 Task: Look for space in Salta from 3rd september, 2023 to 10th September, 2023 for 4 adults in price range Rs.20000 to Rs.30000. Place can be entire place with 2 bedrooms having 2 beds and 2 bathrooms. Property type can be flat. Amenities needed are: wifi, free parkinig on premises, smoking allowed. Required host language is English.
Action: Mouse moved to (408, 460)
Screenshot: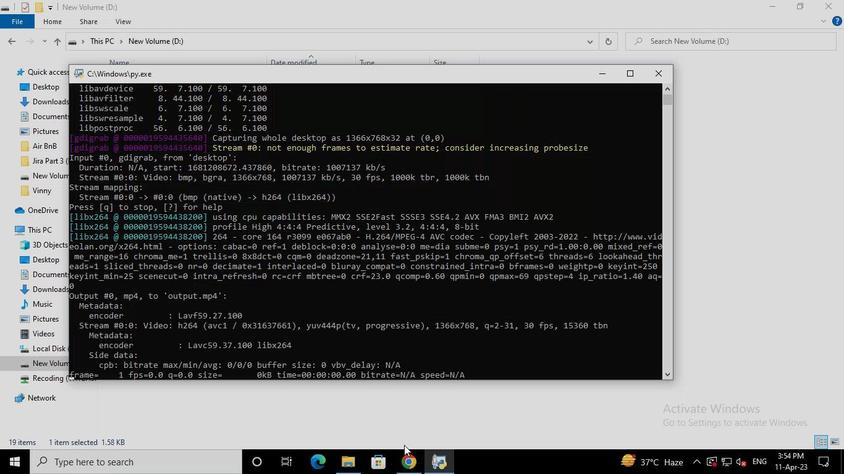 
Action: Mouse pressed left at (408, 460)
Screenshot: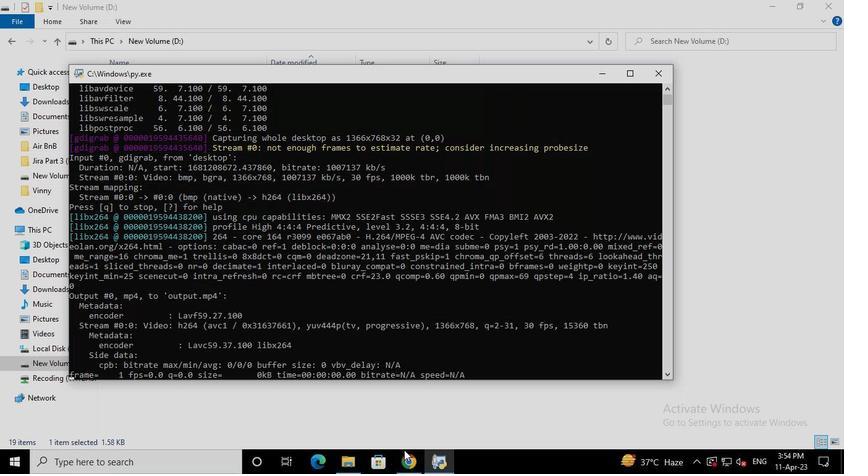 
Action: Mouse moved to (347, 108)
Screenshot: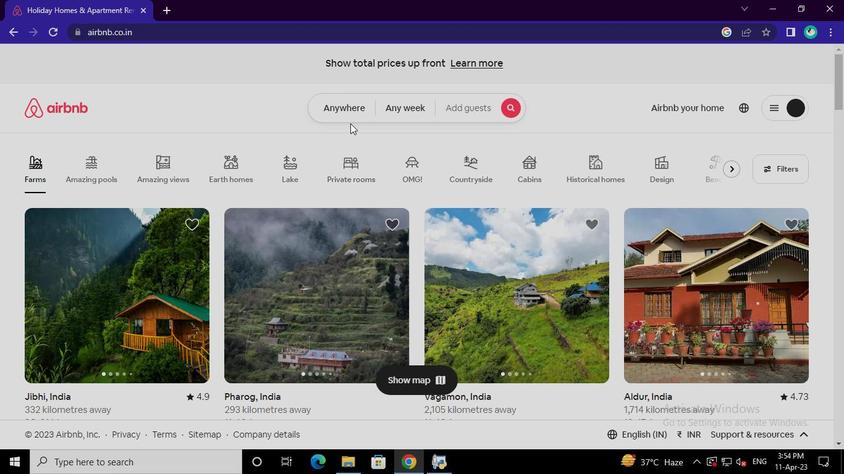 
Action: Mouse pressed left at (347, 108)
Screenshot: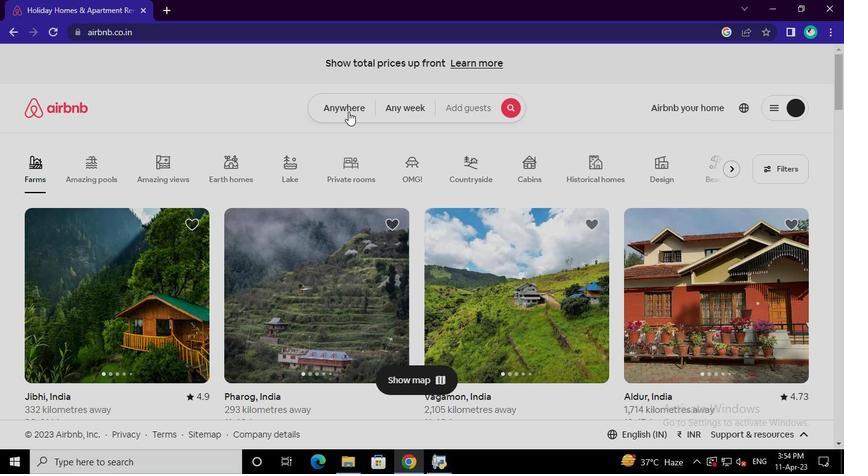 
Action: Mouse moved to (284, 149)
Screenshot: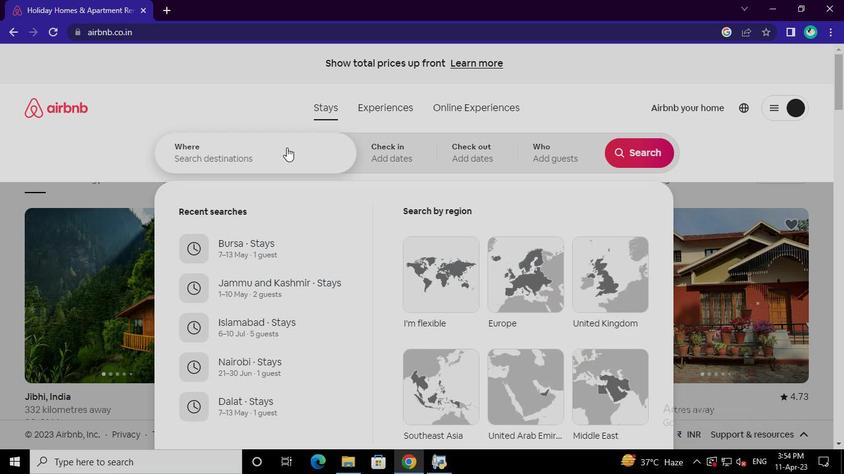 
Action: Mouse pressed left at (284, 149)
Screenshot: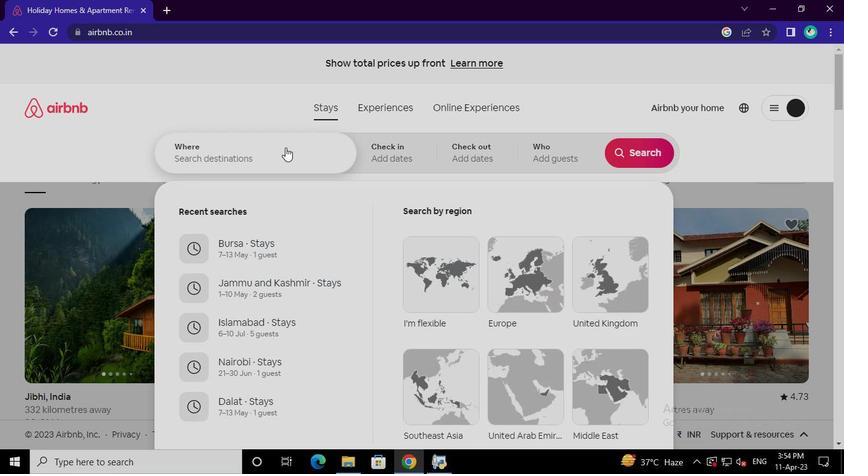 
Action: Keyboard s
Screenshot: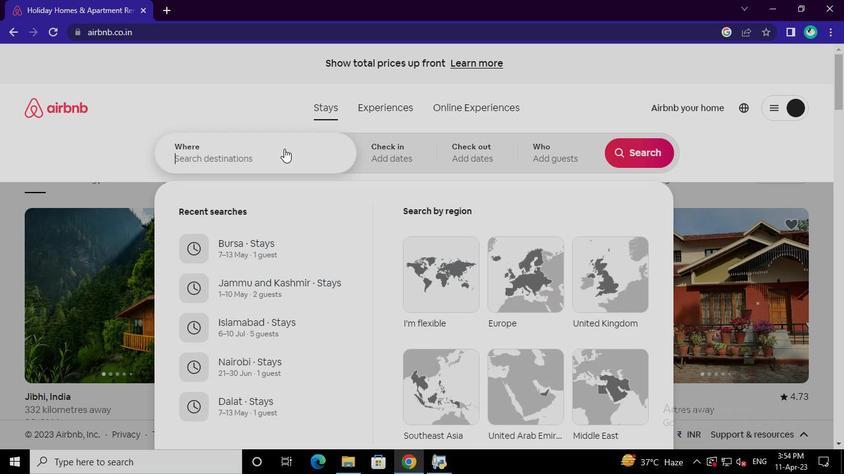 
Action: Keyboard a
Screenshot: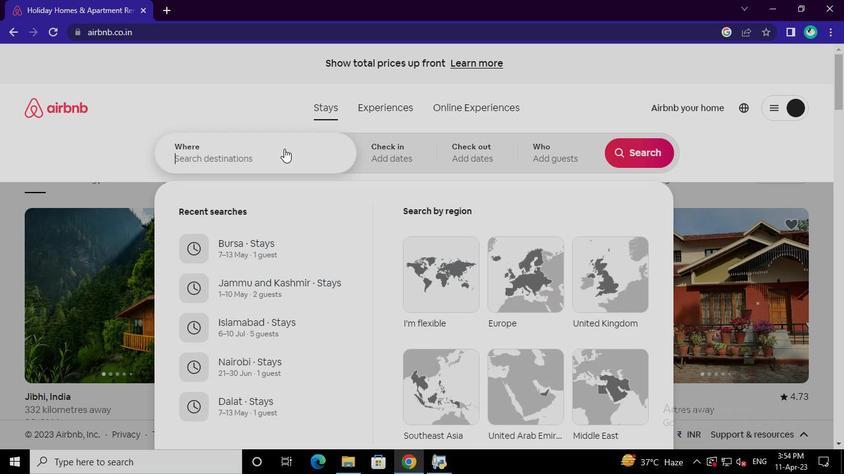 
Action: Keyboard l
Screenshot: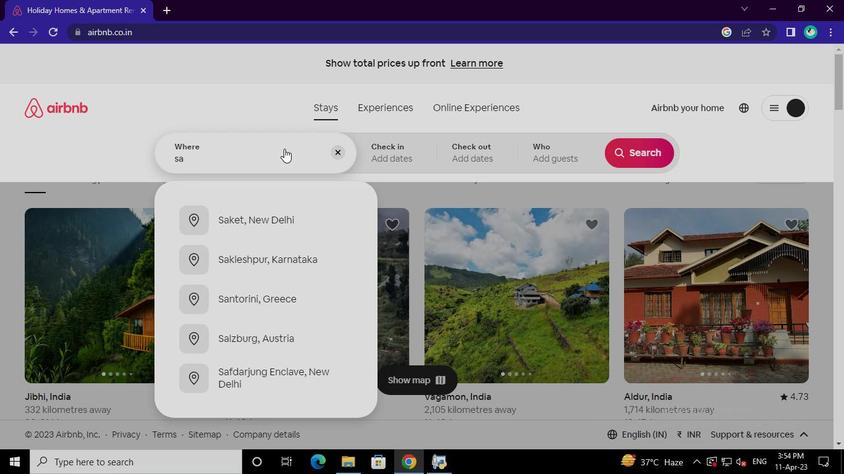 
Action: Keyboard t
Screenshot: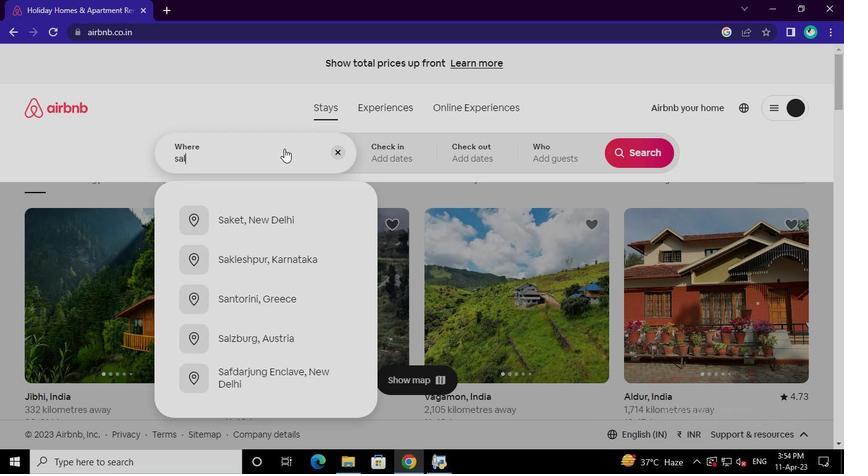 
Action: Keyboard a
Screenshot: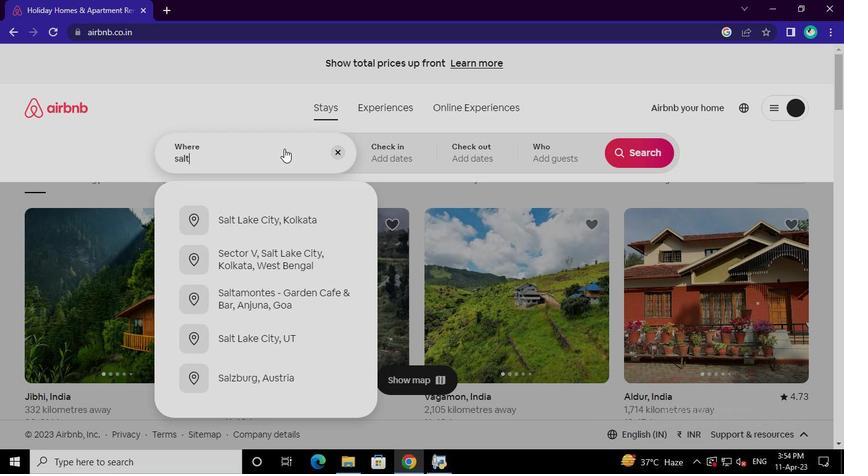 
Action: Mouse moved to (260, 254)
Screenshot: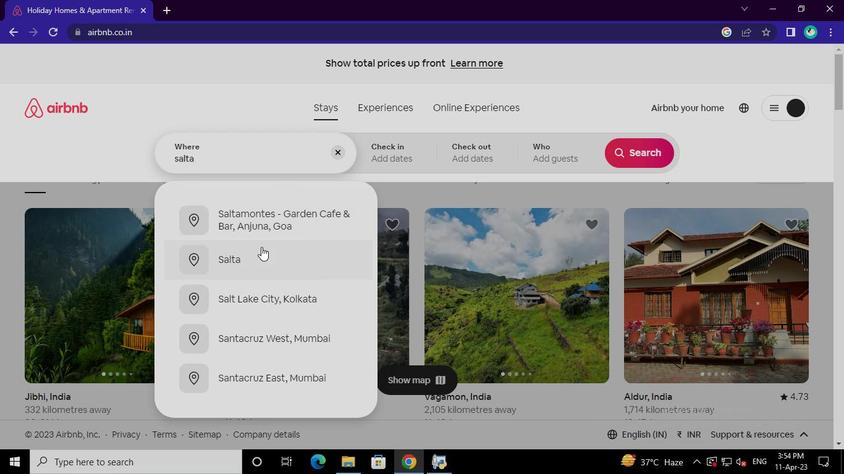 
Action: Mouse pressed left at (260, 254)
Screenshot: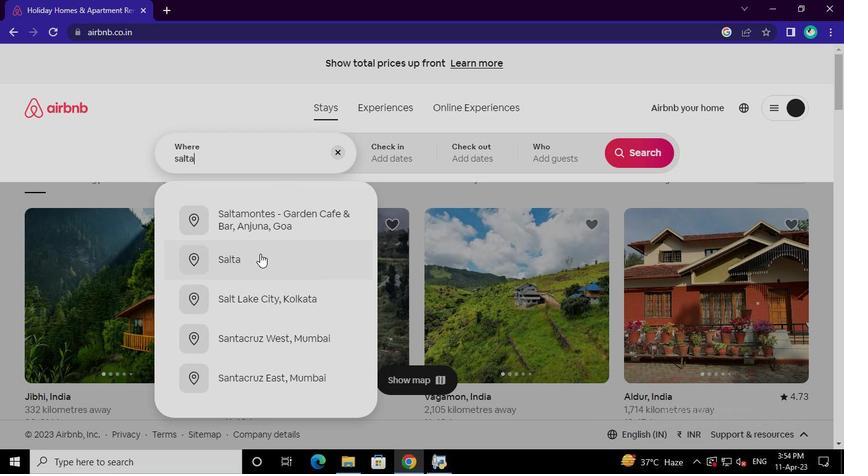 
Action: Mouse moved to (633, 248)
Screenshot: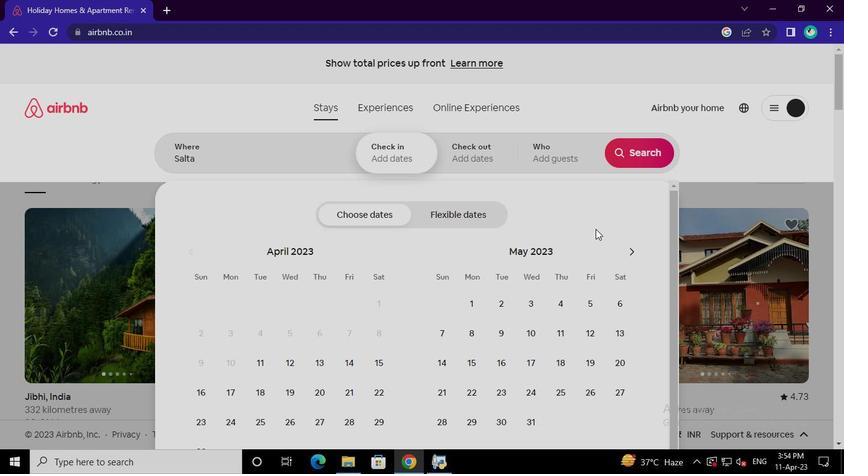 
Action: Mouse pressed left at (633, 248)
Screenshot: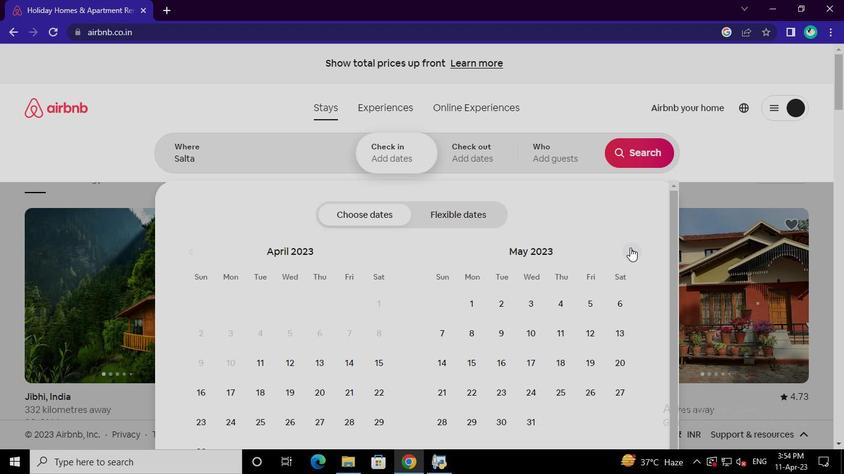 
Action: Mouse pressed left at (633, 248)
Screenshot: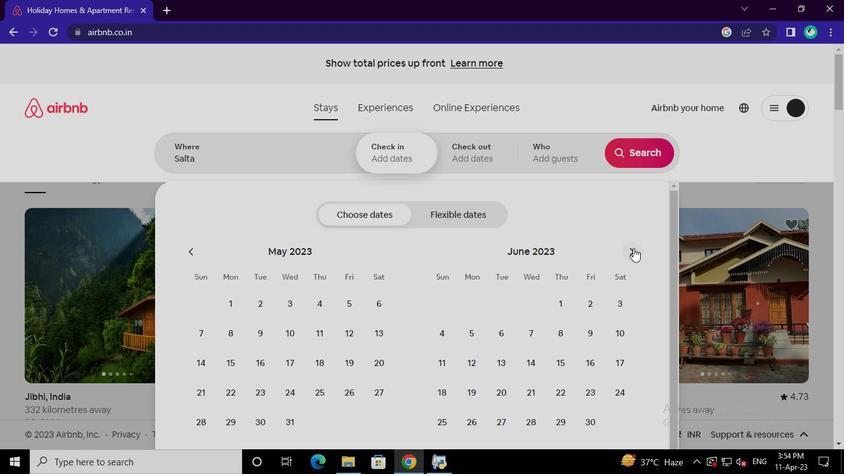 
Action: Mouse pressed left at (633, 248)
Screenshot: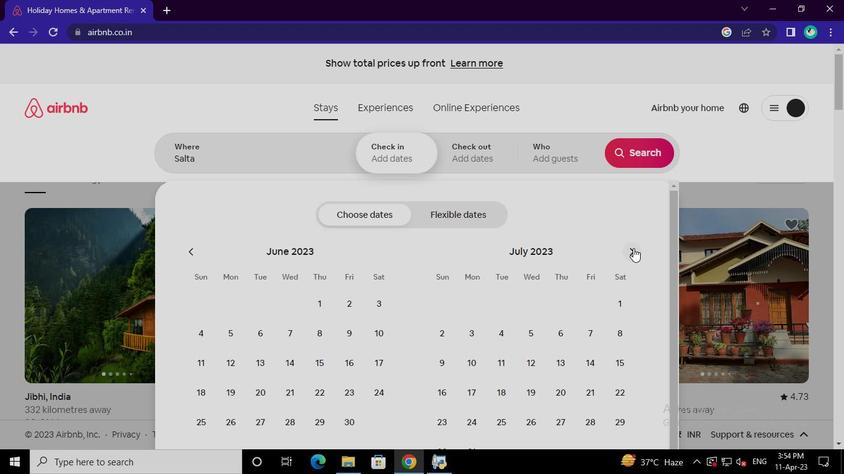 
Action: Mouse pressed left at (633, 248)
Screenshot: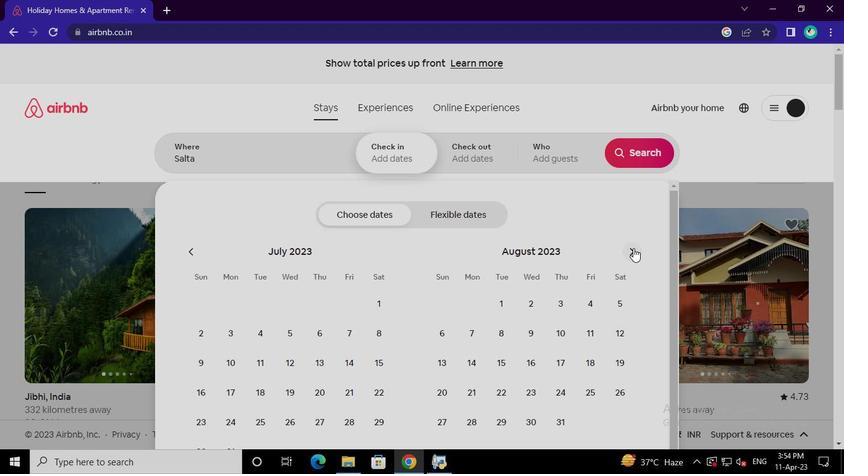 
Action: Mouse moved to (443, 331)
Screenshot: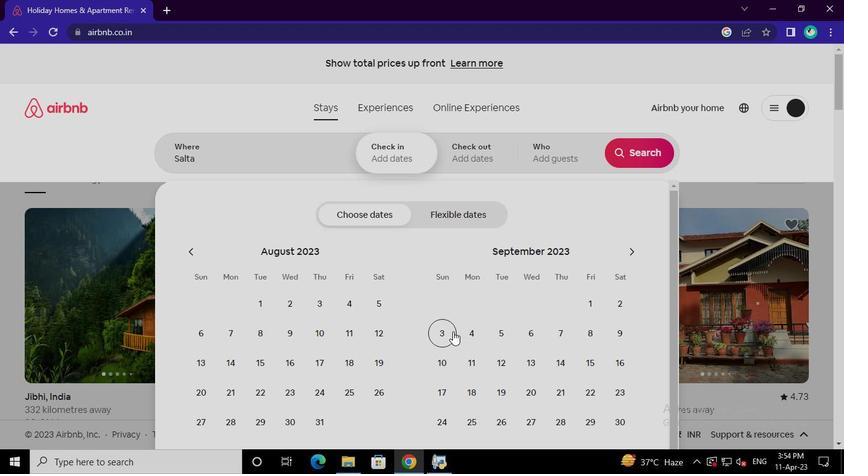 
Action: Mouse pressed left at (443, 331)
Screenshot: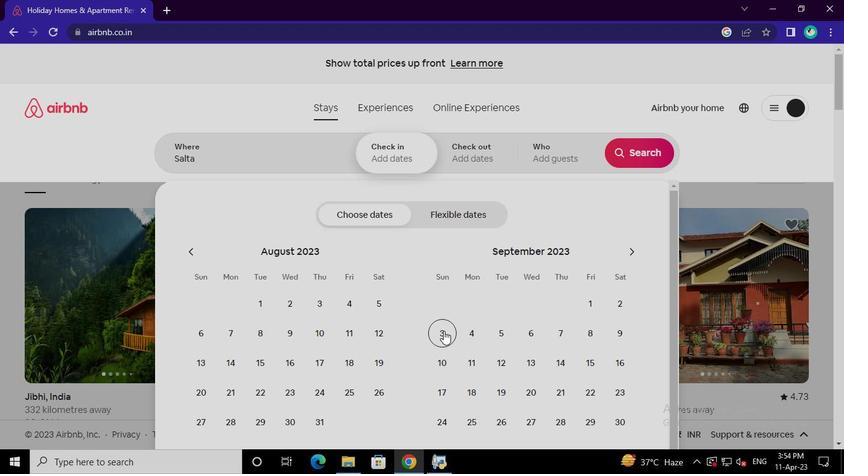 
Action: Mouse moved to (450, 362)
Screenshot: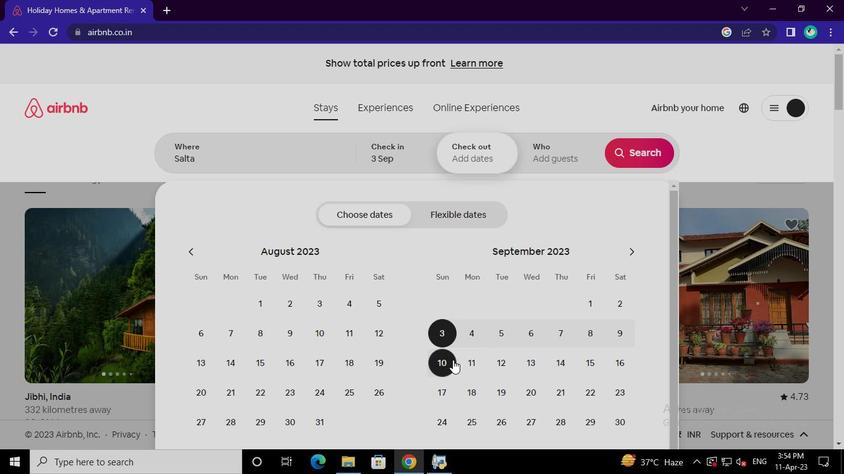 
Action: Mouse pressed left at (450, 362)
Screenshot: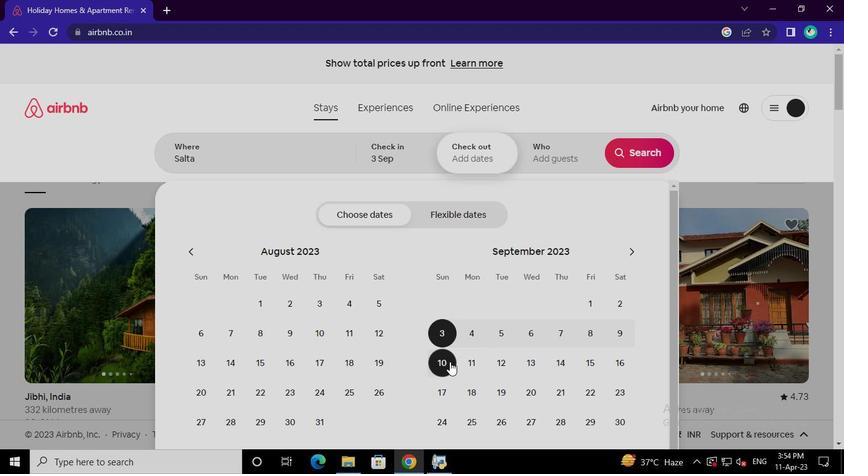 
Action: Mouse moved to (558, 162)
Screenshot: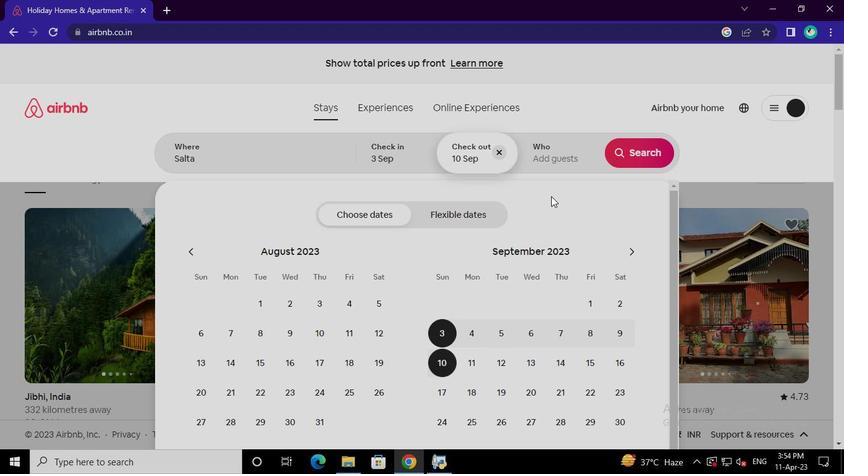 
Action: Mouse pressed left at (558, 162)
Screenshot: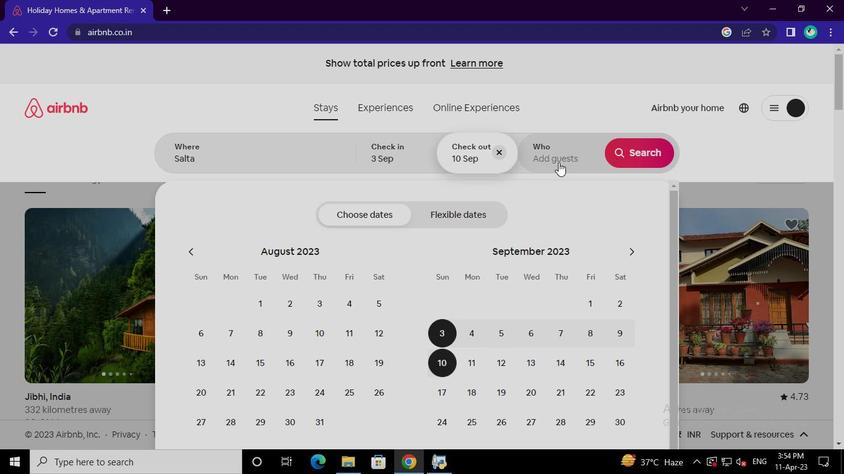 
Action: Mouse moved to (642, 214)
Screenshot: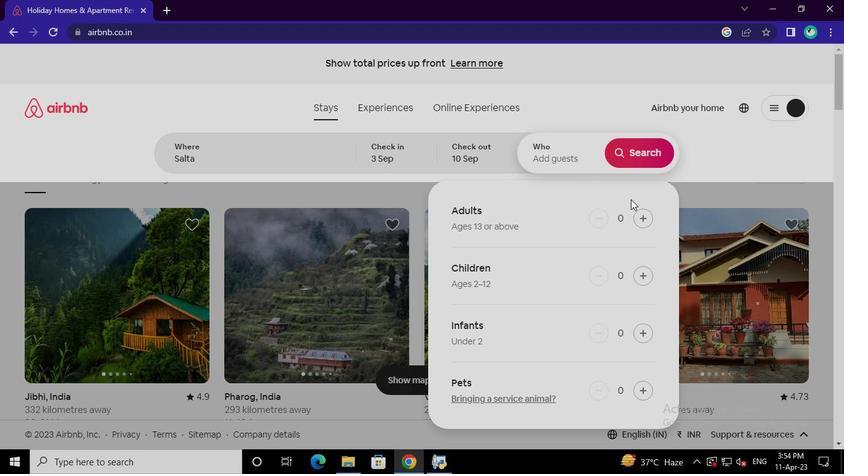 
Action: Mouse pressed left at (642, 214)
Screenshot: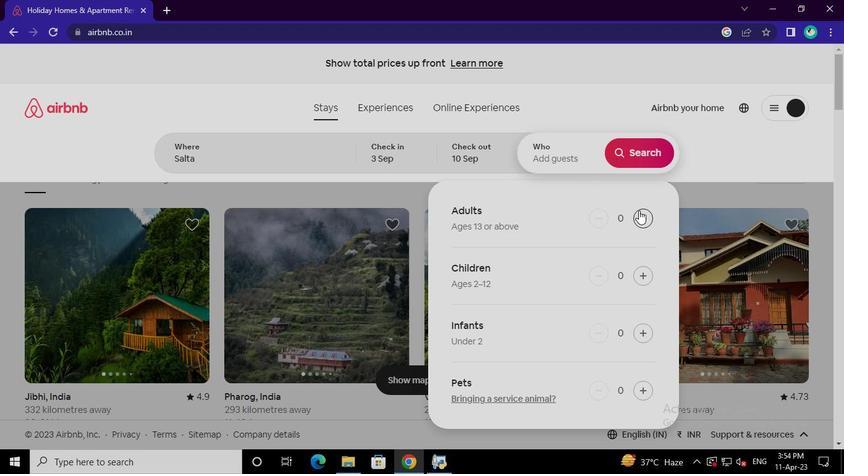 
Action: Mouse pressed left at (642, 214)
Screenshot: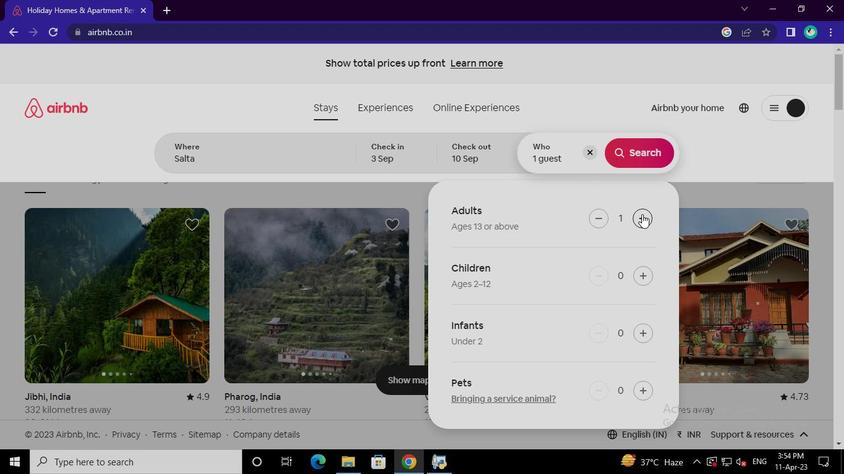 
Action: Mouse pressed left at (642, 214)
Screenshot: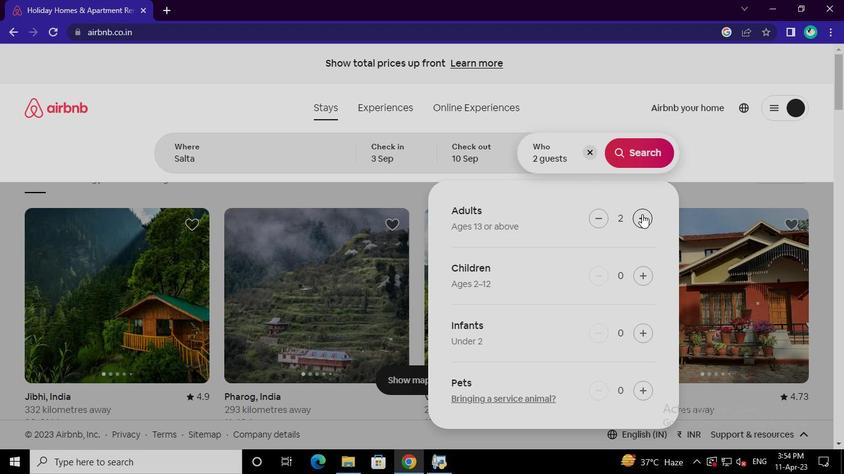 
Action: Mouse pressed left at (642, 214)
Screenshot: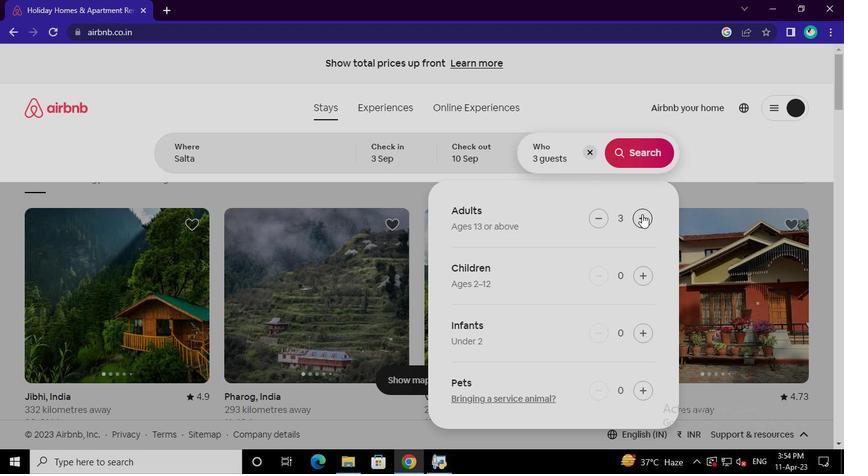 
Action: Mouse moved to (651, 150)
Screenshot: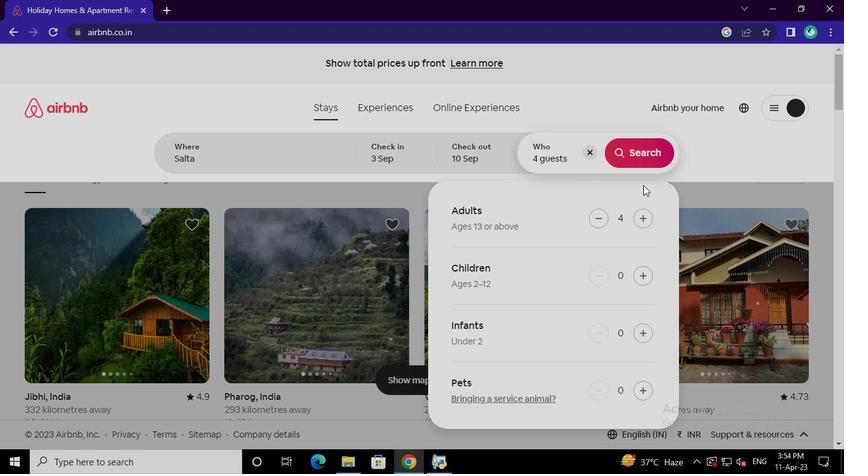 
Action: Mouse pressed left at (651, 150)
Screenshot: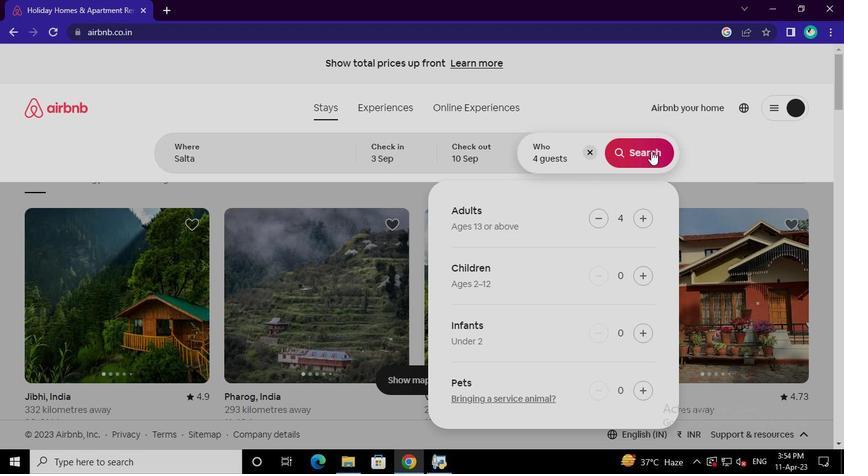 
Action: Mouse moved to (787, 121)
Screenshot: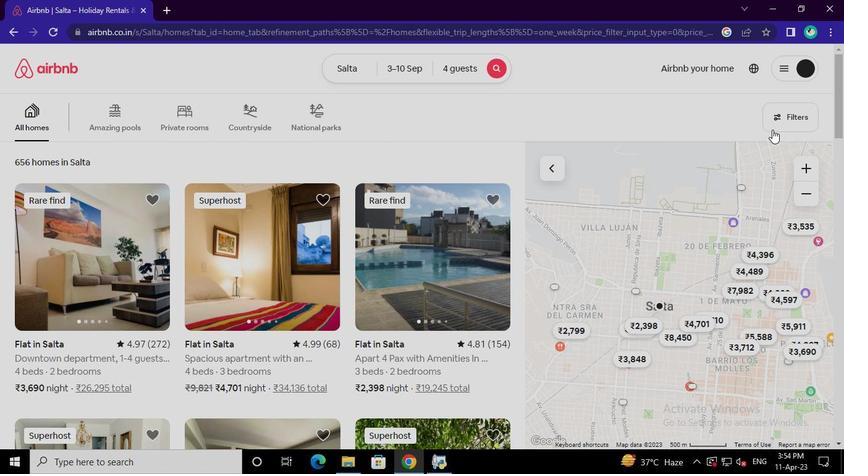 
Action: Mouse pressed left at (787, 121)
Screenshot: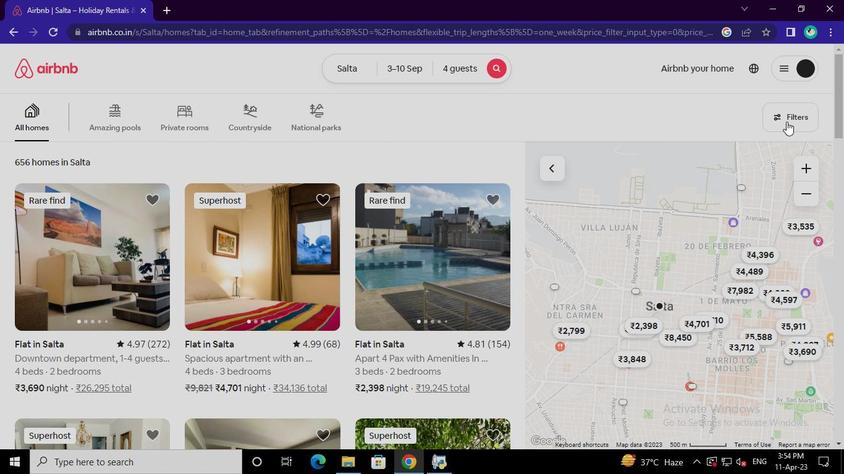 
Action: Mouse moved to (336, 276)
Screenshot: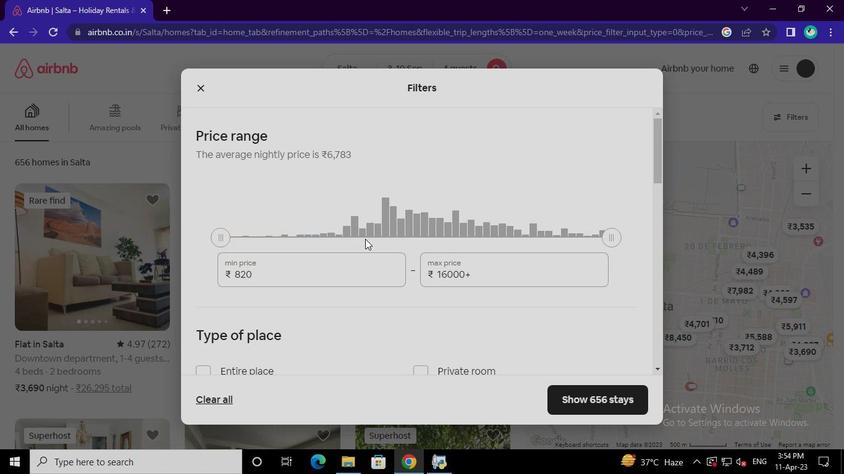 
Action: Mouse pressed left at (336, 276)
Screenshot: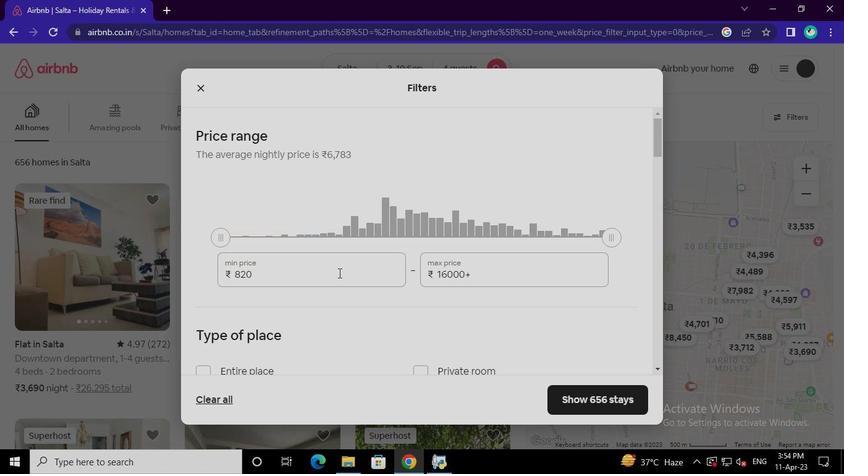 
Action: Keyboard Key.backspace
Screenshot: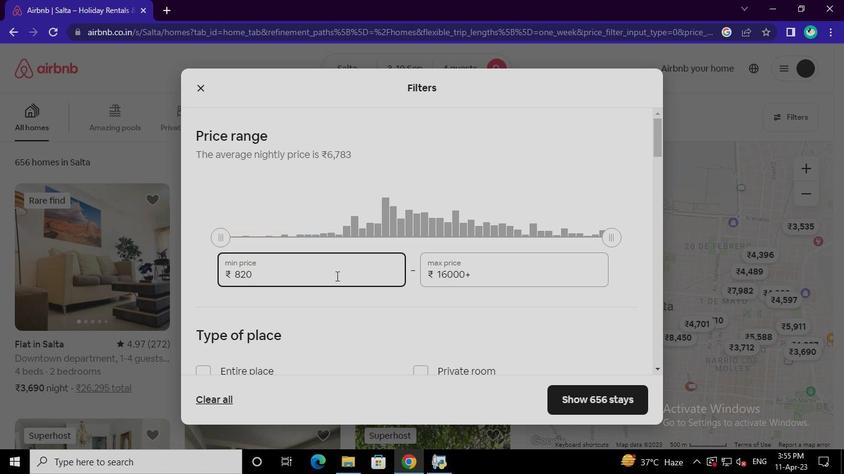 
Action: Keyboard Key.backspace
Screenshot: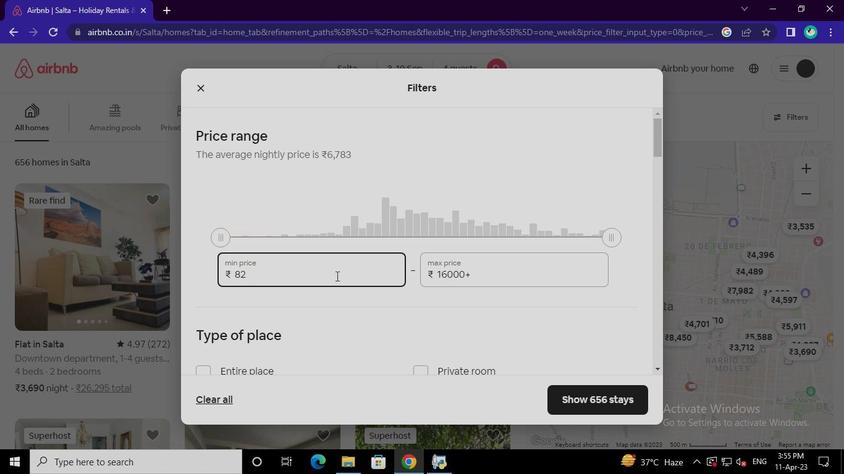 
Action: Keyboard Key.backspace
Screenshot: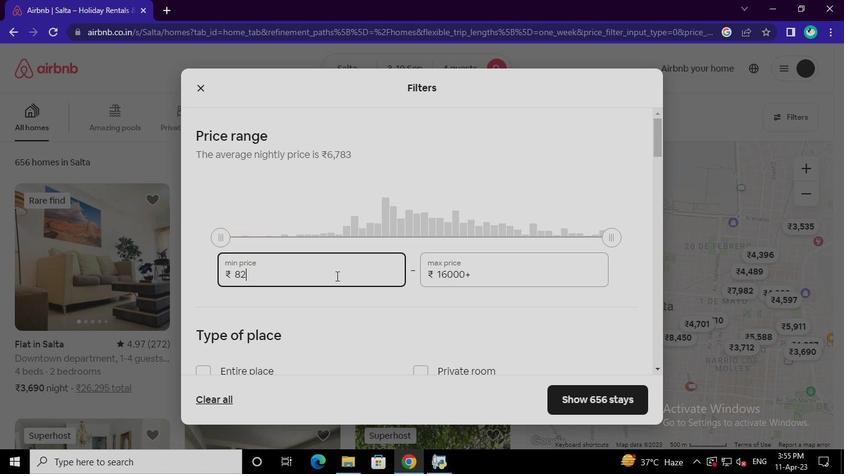 
Action: Keyboard Key.backspace
Screenshot: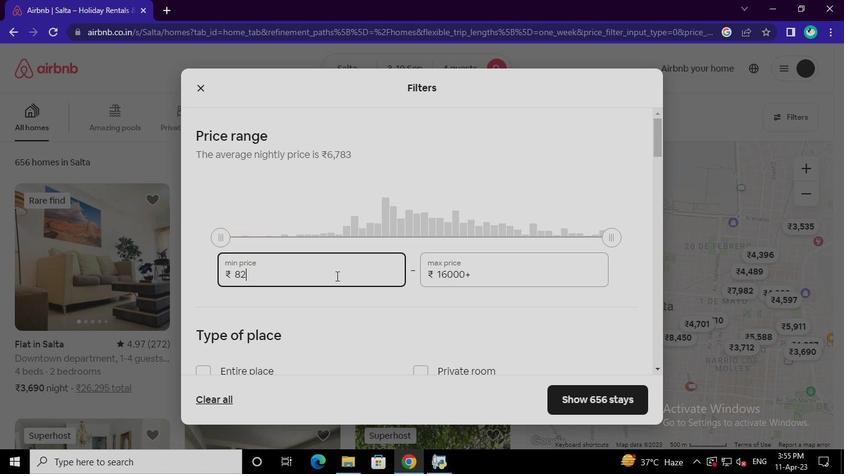 
Action: Keyboard Key.backspace
Screenshot: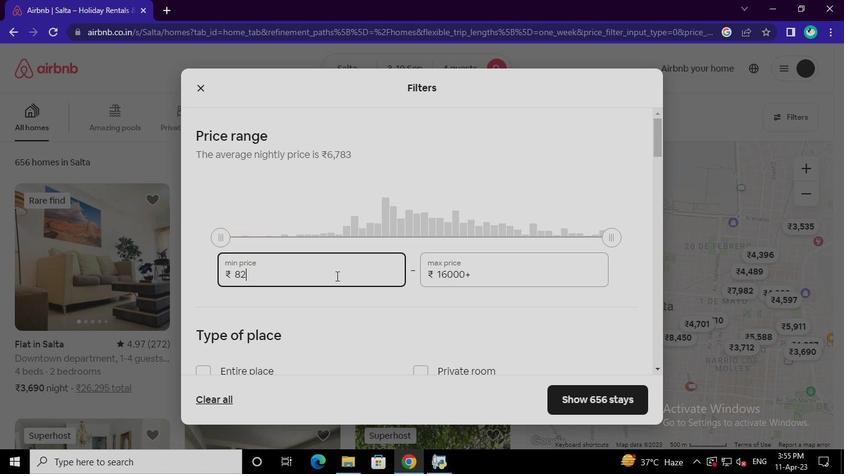 
Action: Keyboard Key.backspace
Screenshot: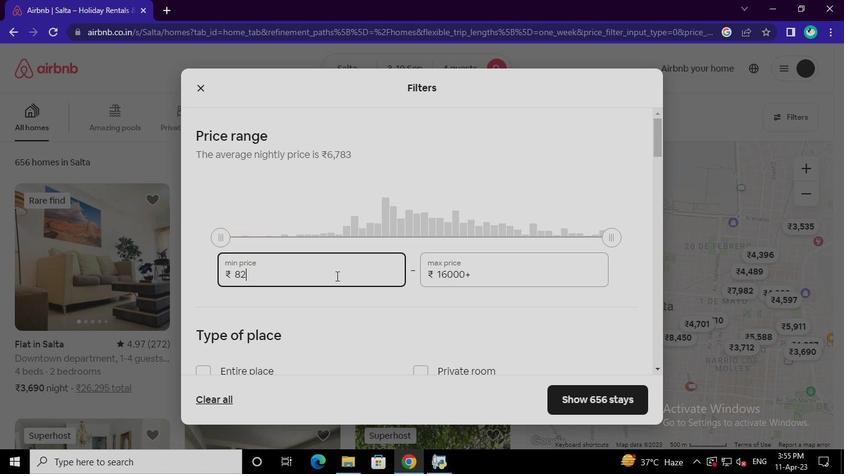 
Action: Keyboard Key.backspace
Screenshot: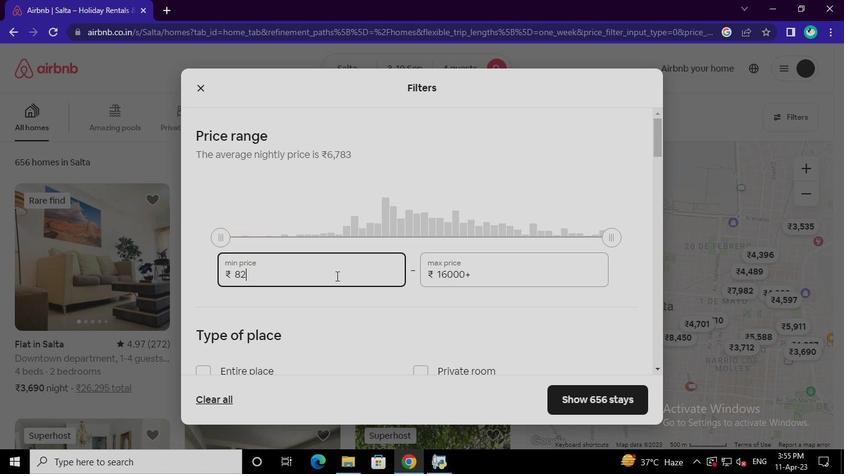 
Action: Keyboard Key.backspace
Screenshot: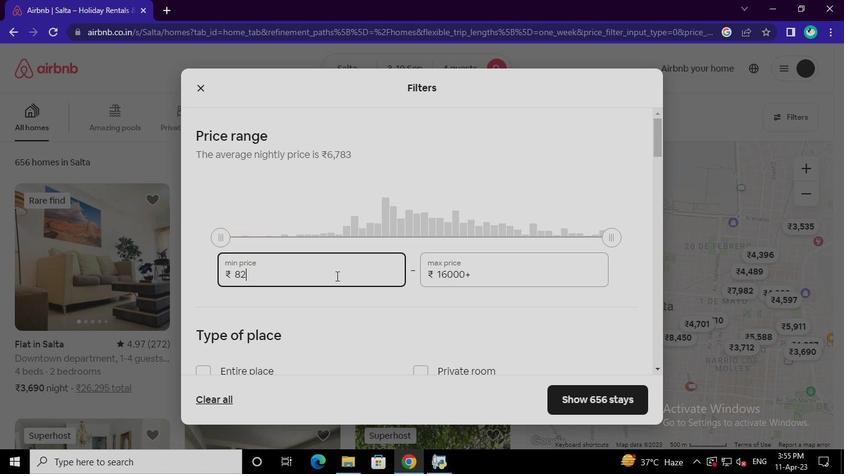 
Action: Keyboard <98>
Screenshot: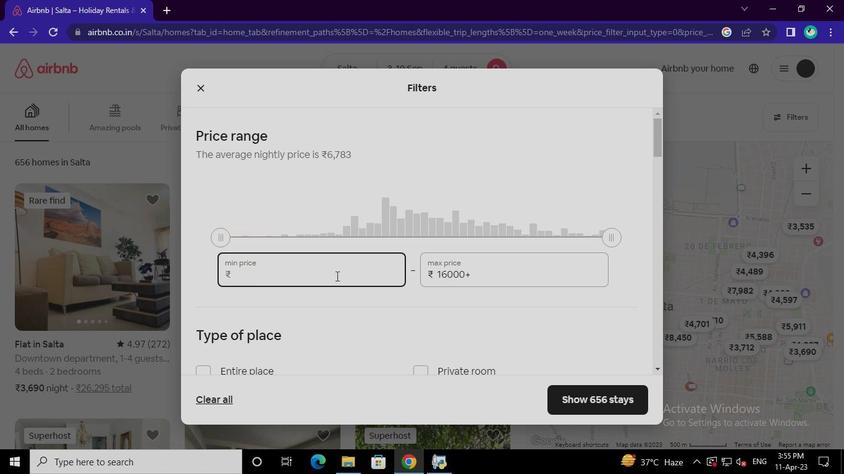 
Action: Keyboard <96>
Screenshot: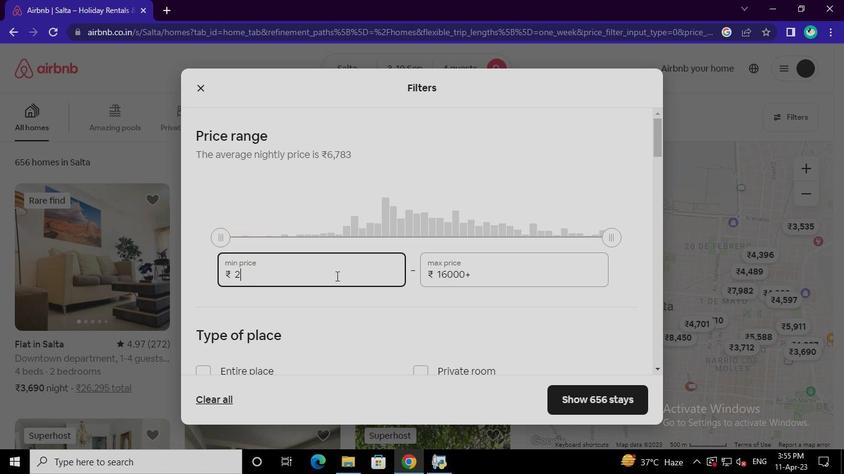 
Action: Keyboard <96>
Screenshot: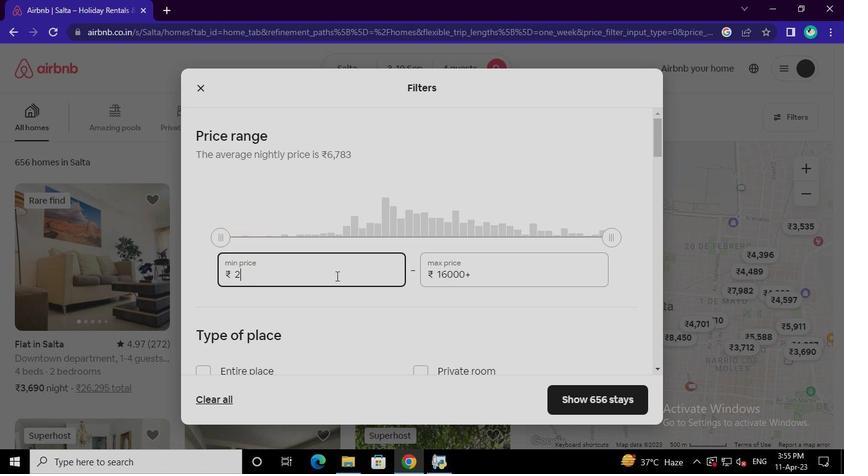 
Action: Keyboard <96>
Screenshot: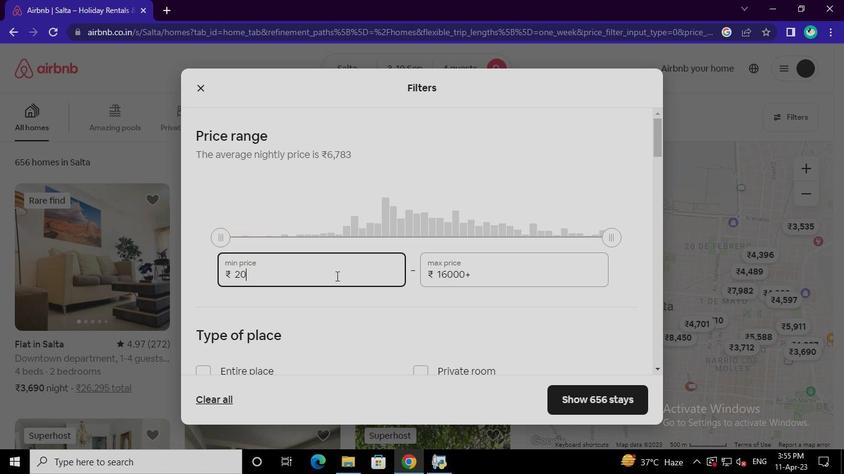 
Action: Keyboard <96>
Screenshot: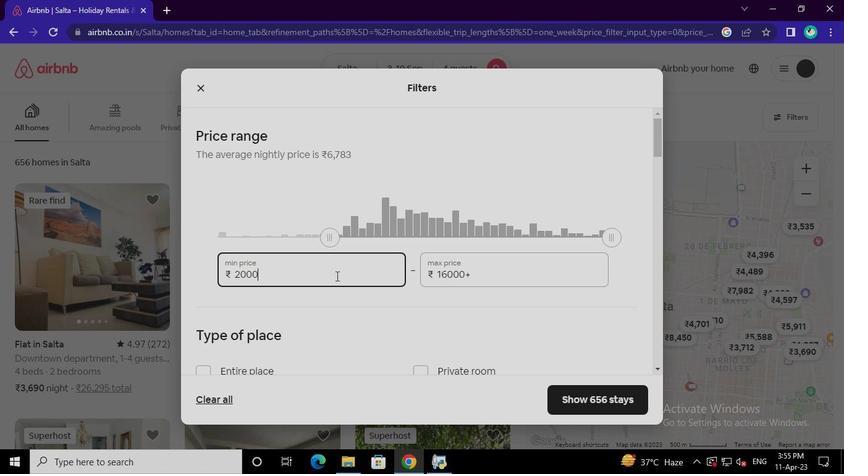 
Action: Mouse moved to (469, 275)
Screenshot: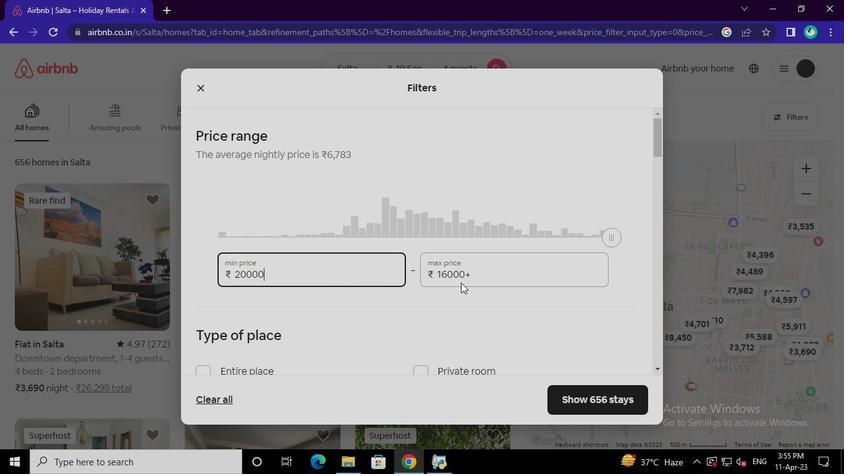 
Action: Mouse pressed left at (469, 275)
Screenshot: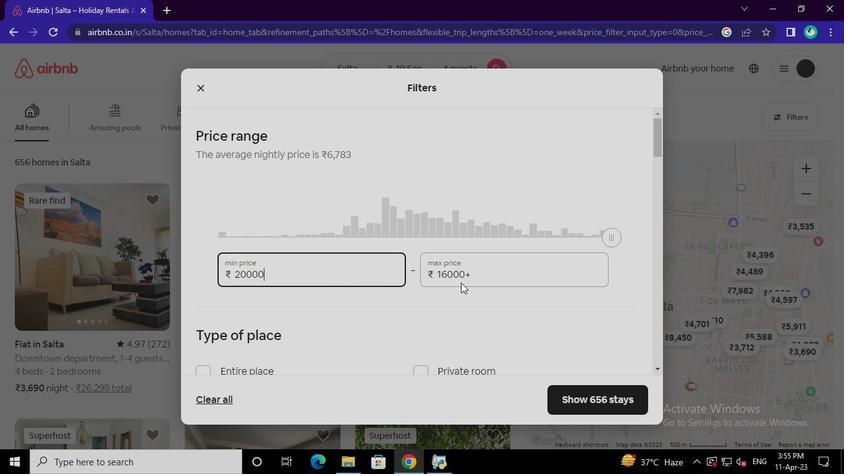 
Action: Keyboard Key.backspace
Screenshot: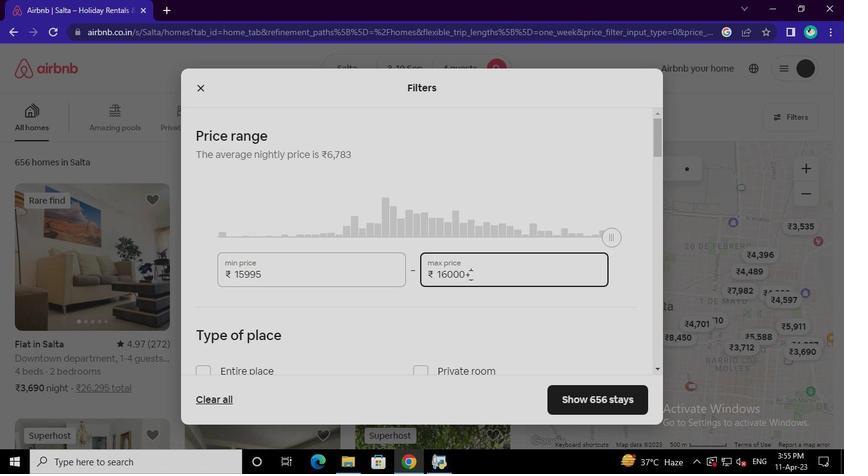 
Action: Keyboard Key.backspace
Screenshot: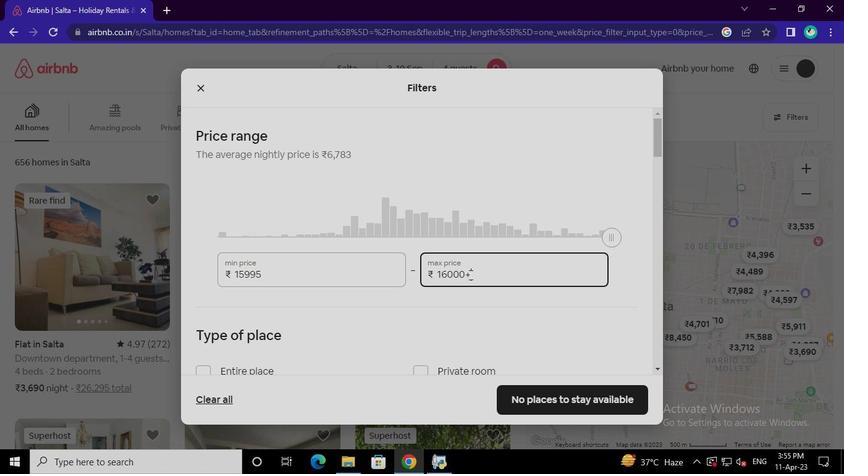 
Action: Keyboard Key.backspace
Screenshot: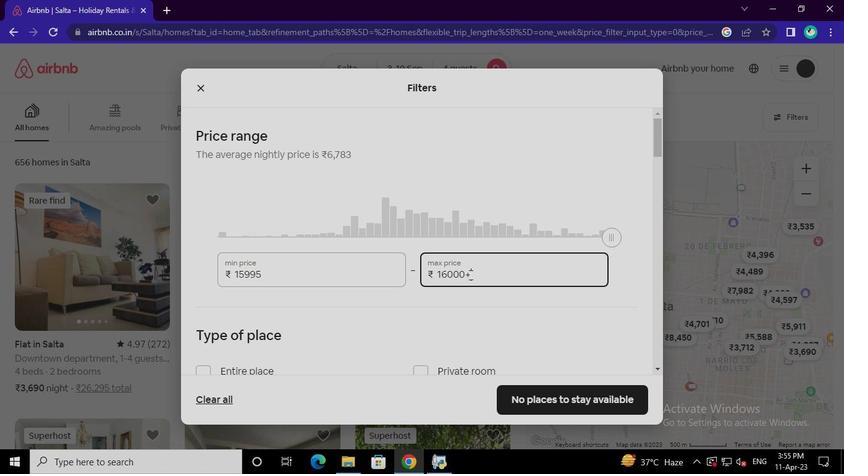 
Action: Keyboard Key.backspace
Screenshot: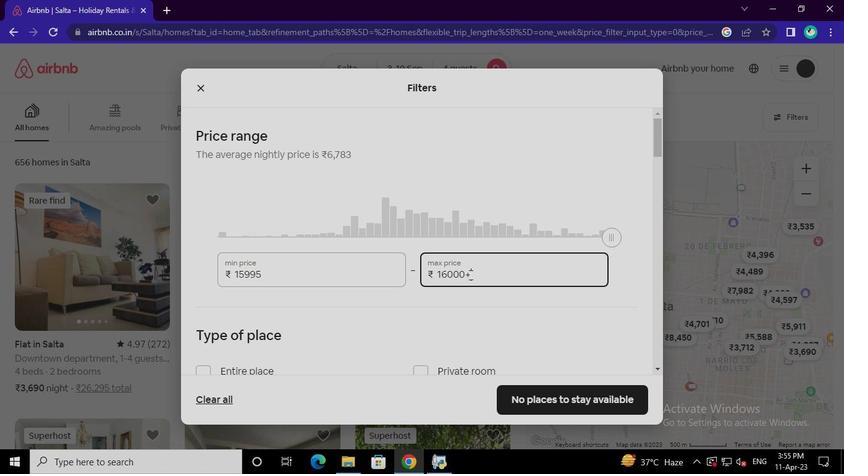 
Action: Keyboard Key.backspace
Screenshot: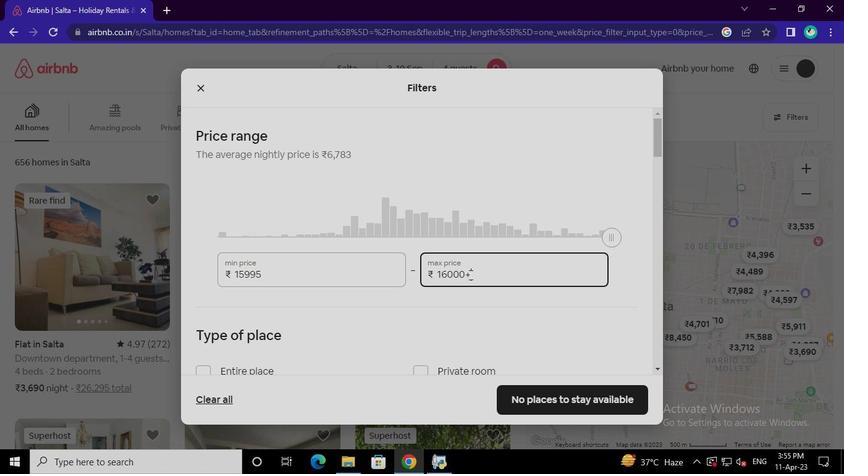 
Action: Keyboard Key.backspace
Screenshot: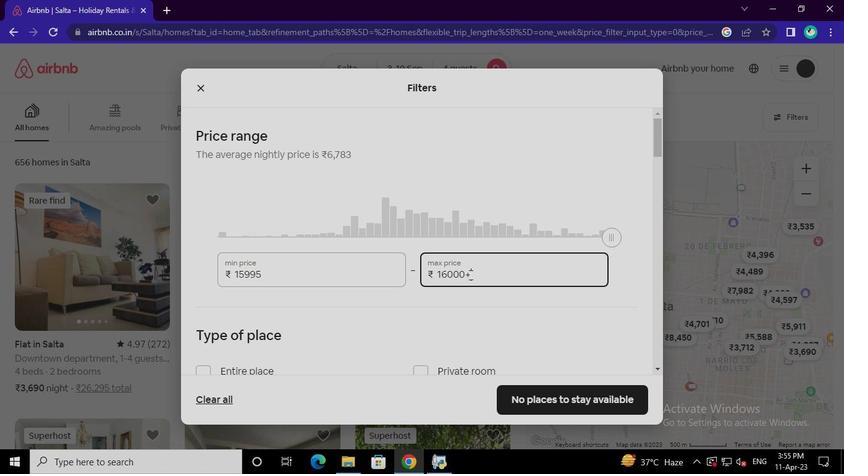 
Action: Keyboard Key.backspace
Screenshot: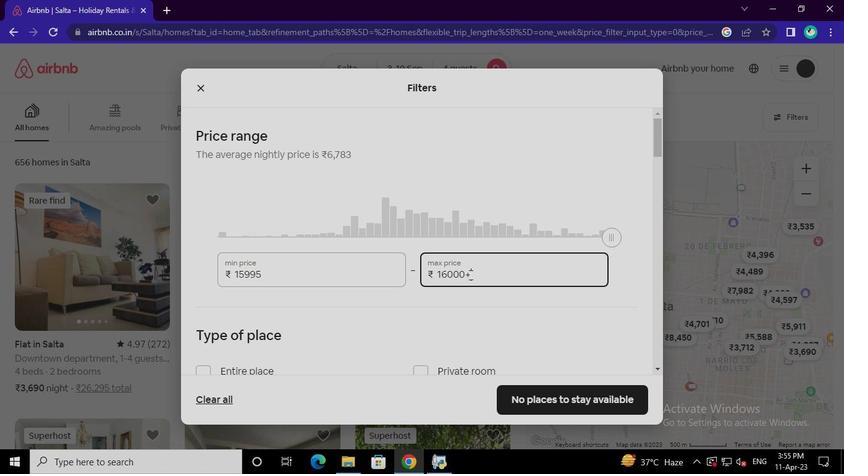 
Action: Keyboard Key.backspace
Screenshot: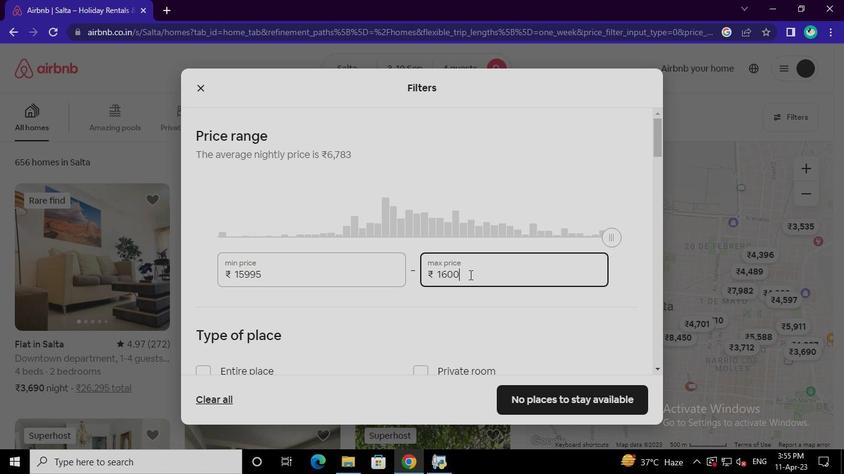 
Action: Keyboard Key.backspace
Screenshot: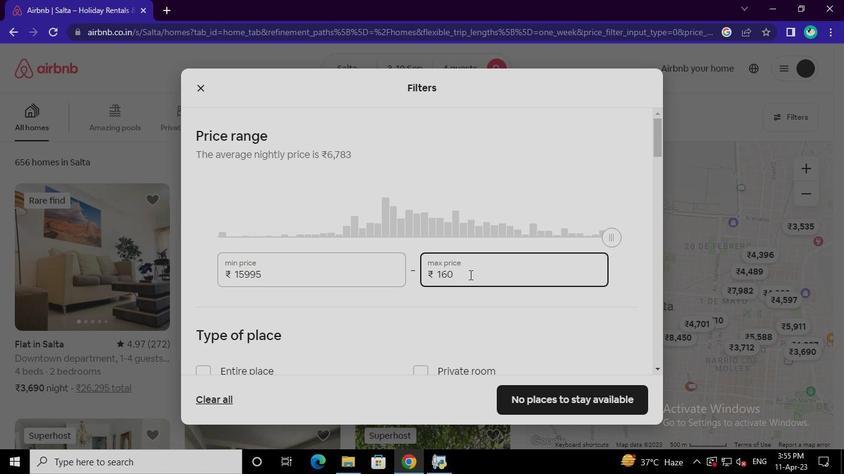 
Action: Keyboard Key.backspace
Screenshot: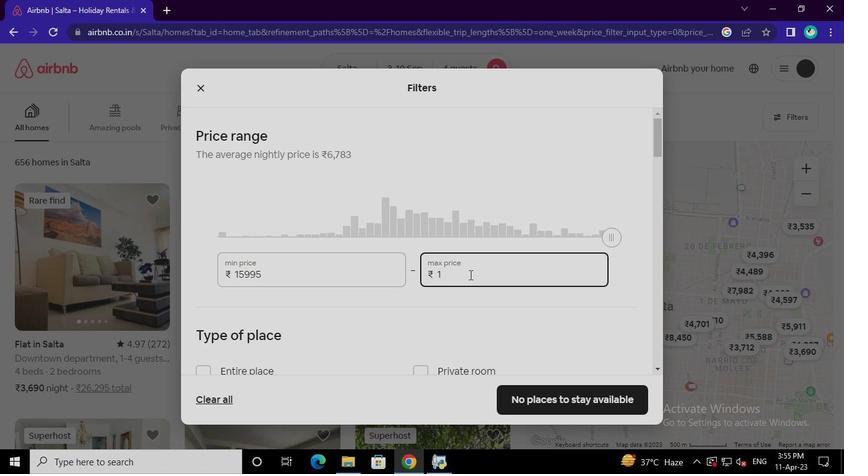 
Action: Keyboard Key.backspace
Screenshot: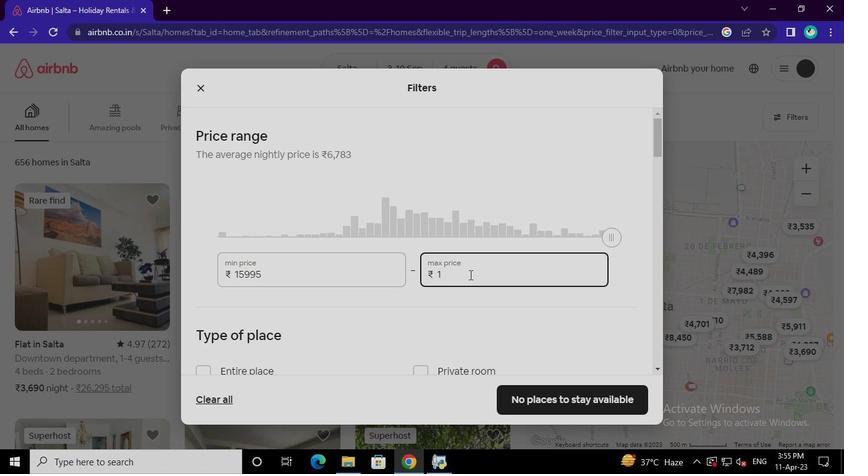 
Action: Keyboard <99>
Screenshot: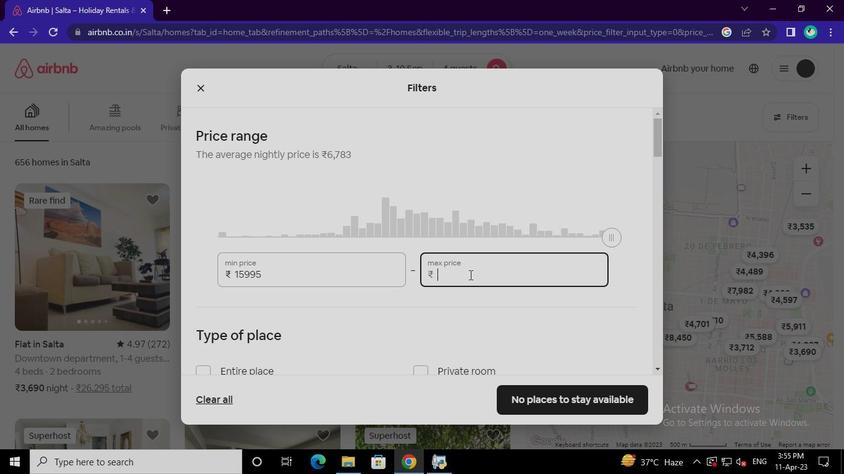 
Action: Keyboard <96>
Screenshot: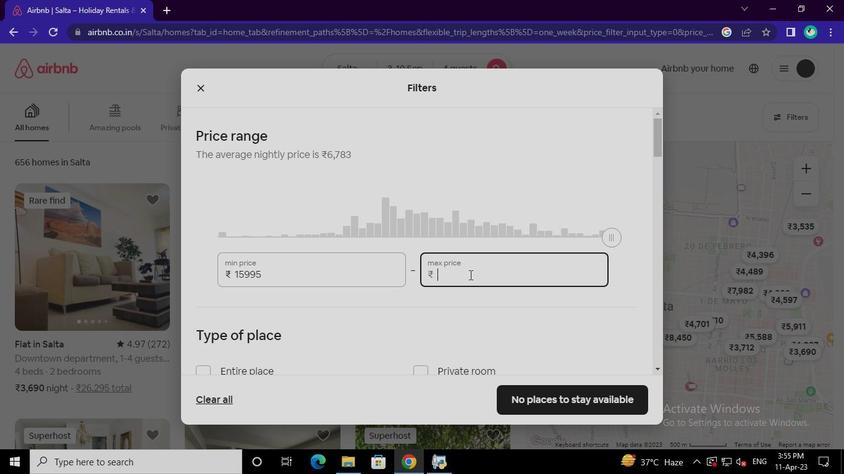 
Action: Keyboard <96>
Screenshot: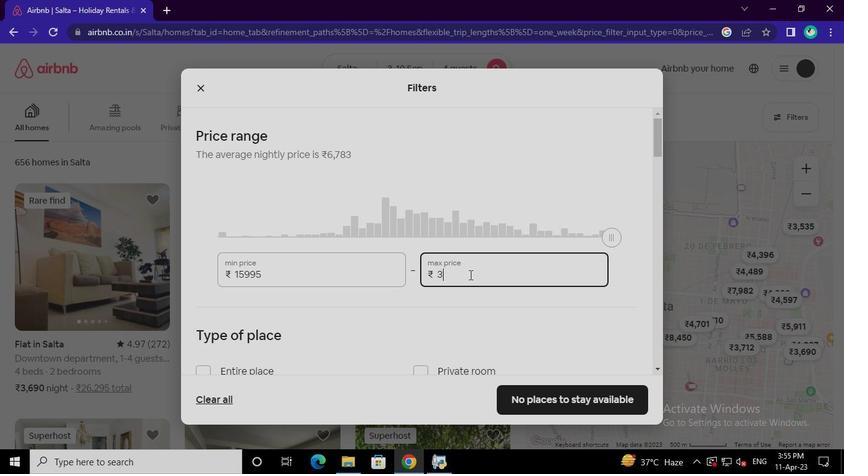
Action: Keyboard <96>
Screenshot: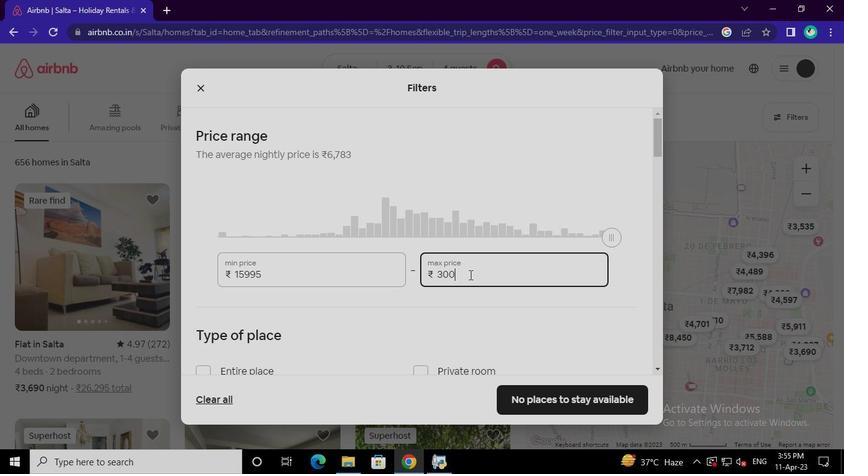 
Action: Keyboard <96>
Screenshot: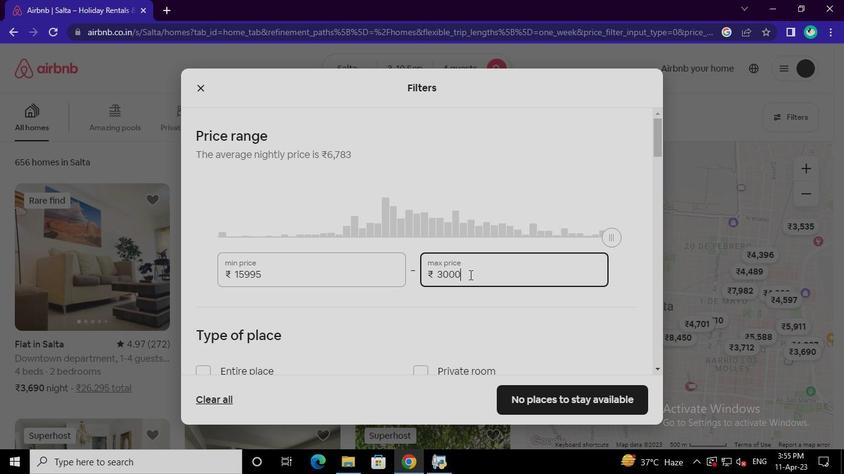 
Action: Mouse moved to (230, 248)
Screenshot: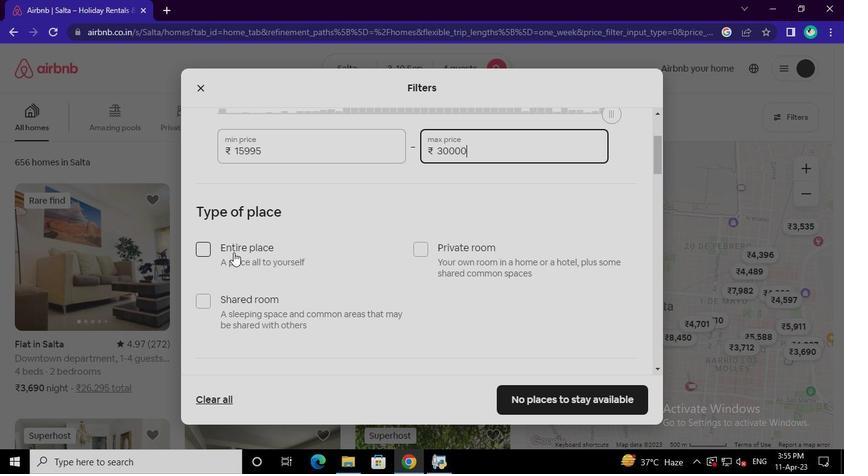 
Action: Mouse pressed left at (230, 248)
Screenshot: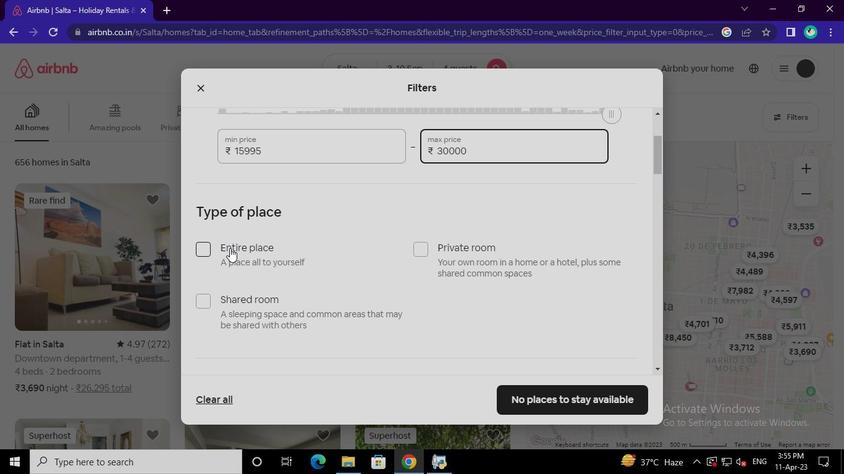 
Action: Mouse moved to (311, 325)
Screenshot: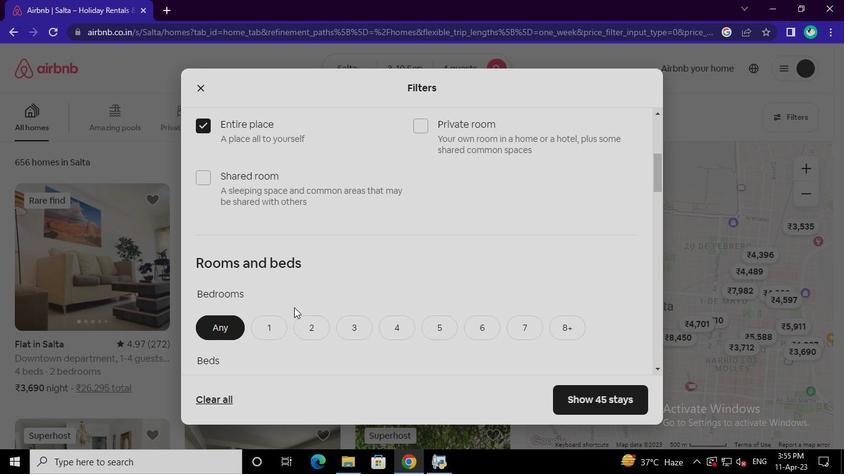 
Action: Mouse pressed left at (311, 325)
Screenshot: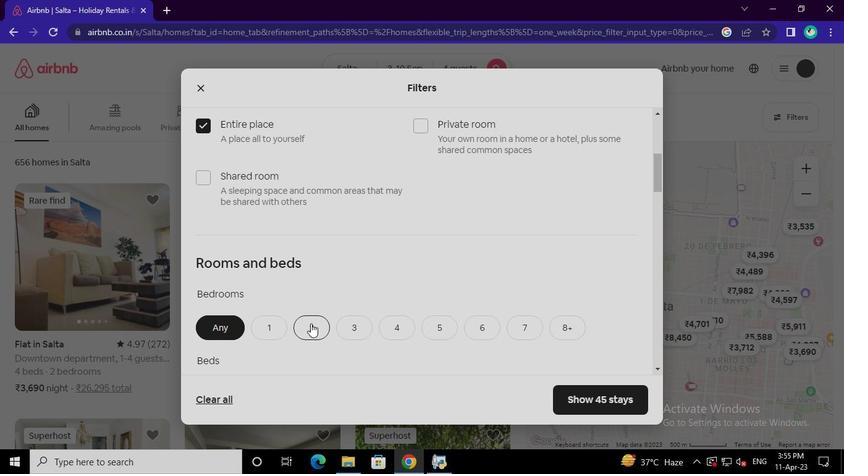 
Action: Mouse moved to (312, 322)
Screenshot: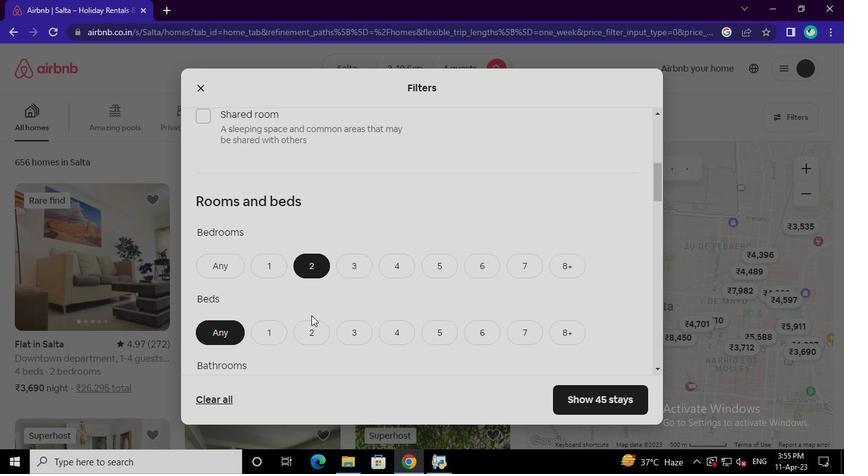 
Action: Mouse pressed left at (312, 322)
Screenshot: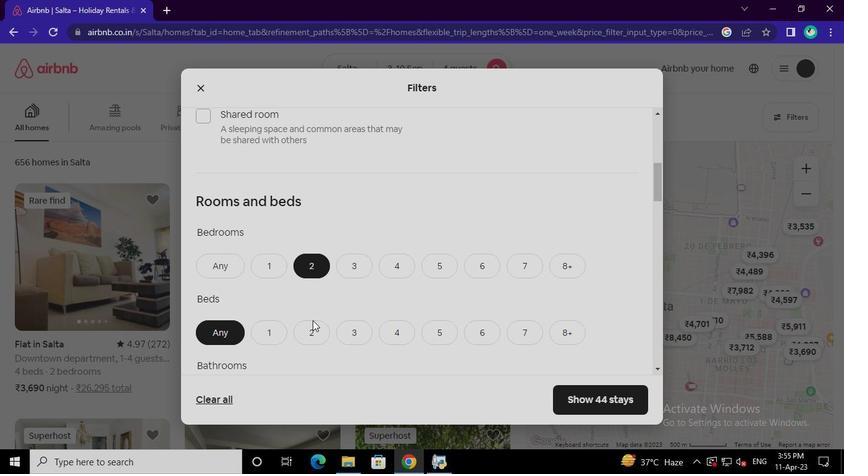
Action: Mouse moved to (315, 215)
Screenshot: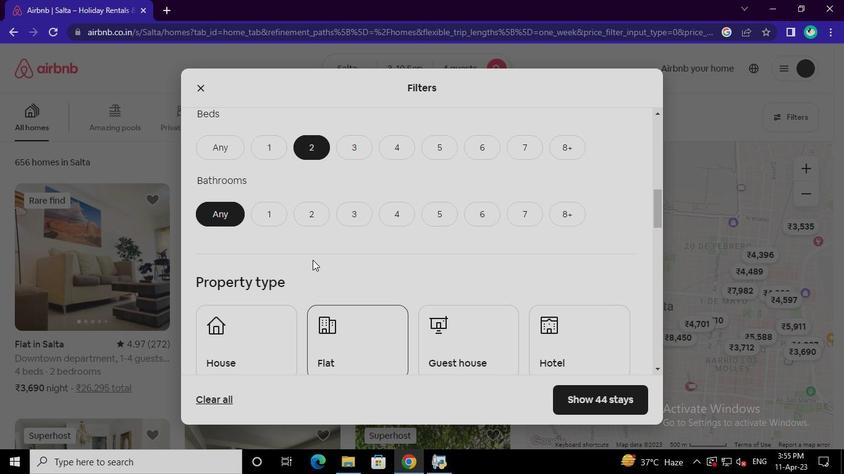 
Action: Mouse pressed left at (315, 215)
Screenshot: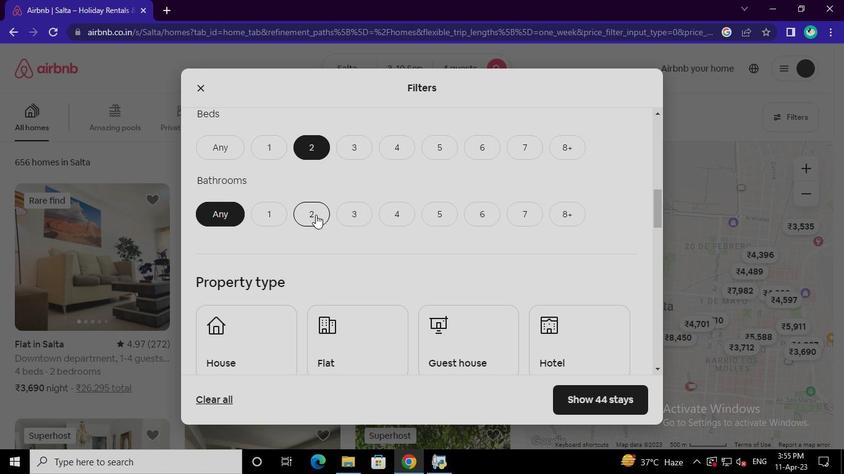 
Action: Mouse moved to (337, 212)
Screenshot: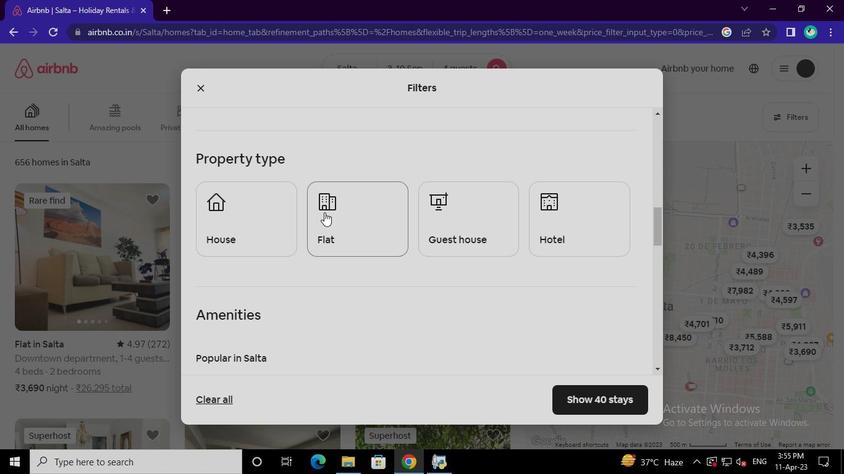 
Action: Mouse pressed left at (337, 212)
Screenshot: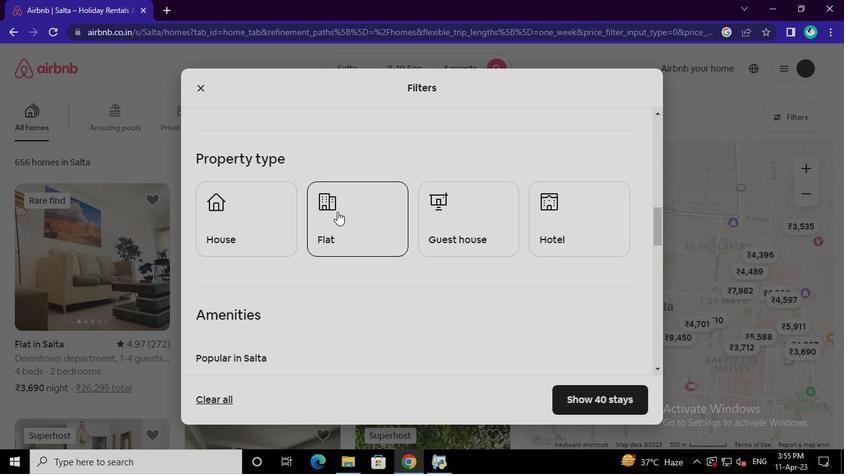 
Action: Mouse moved to (238, 283)
Screenshot: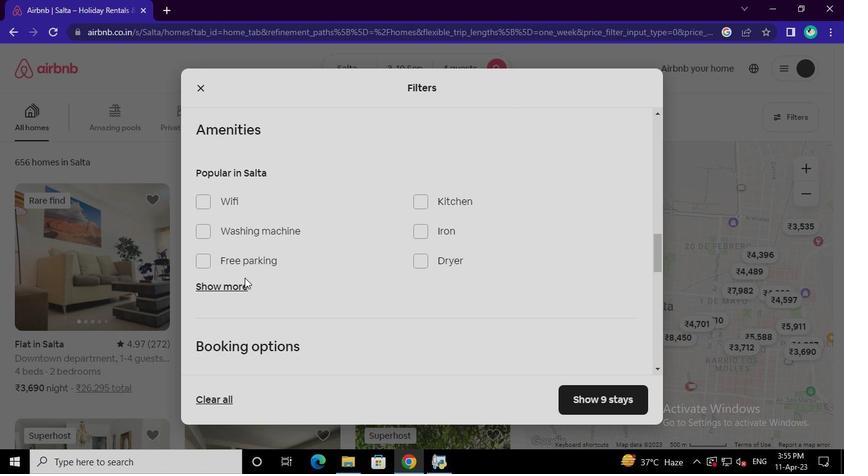 
Action: Mouse pressed left at (238, 283)
Screenshot: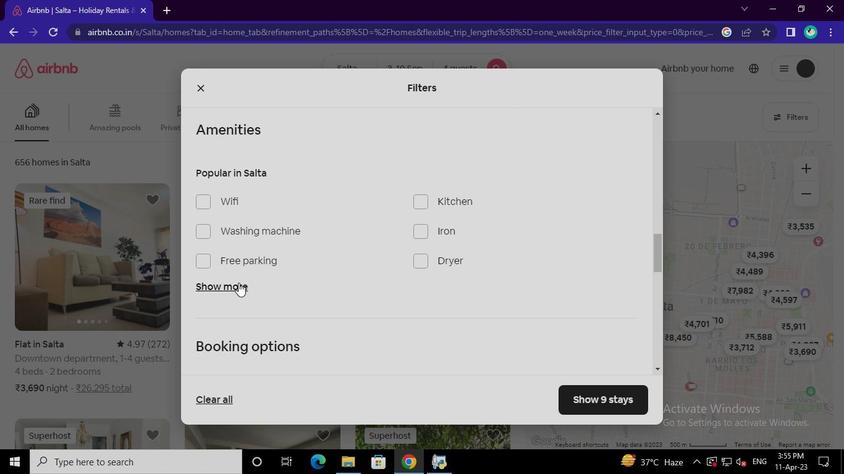 
Action: Mouse moved to (223, 201)
Screenshot: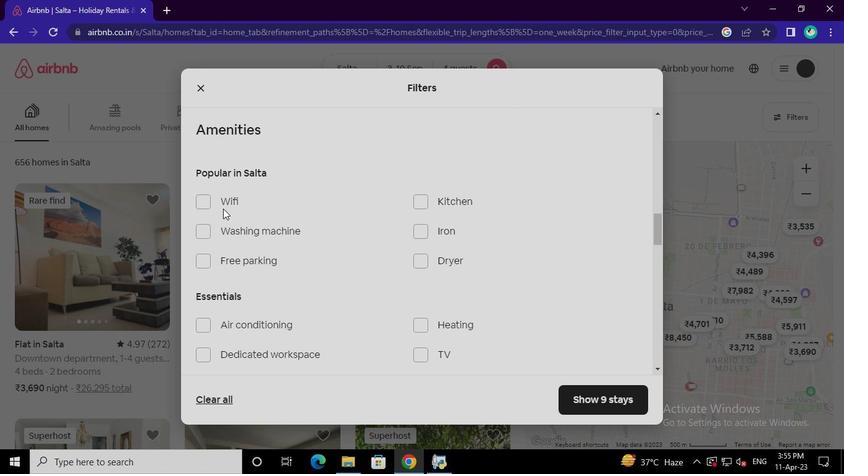 
Action: Mouse pressed left at (223, 201)
Screenshot: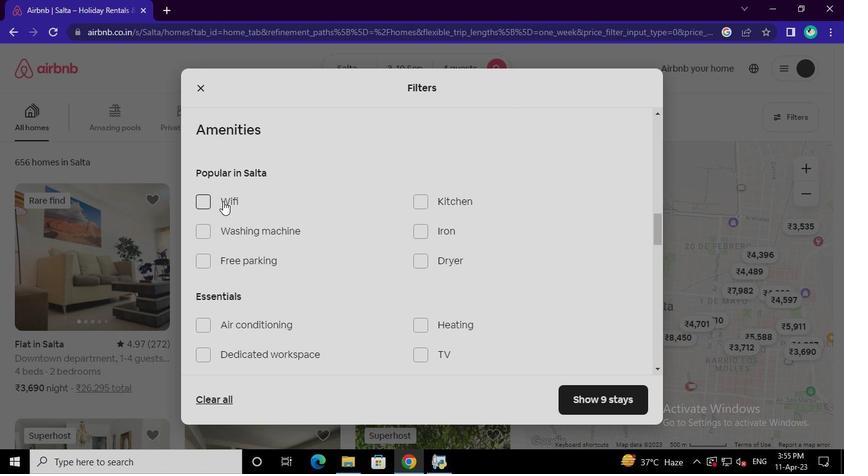 
Action: Mouse moved to (235, 259)
Screenshot: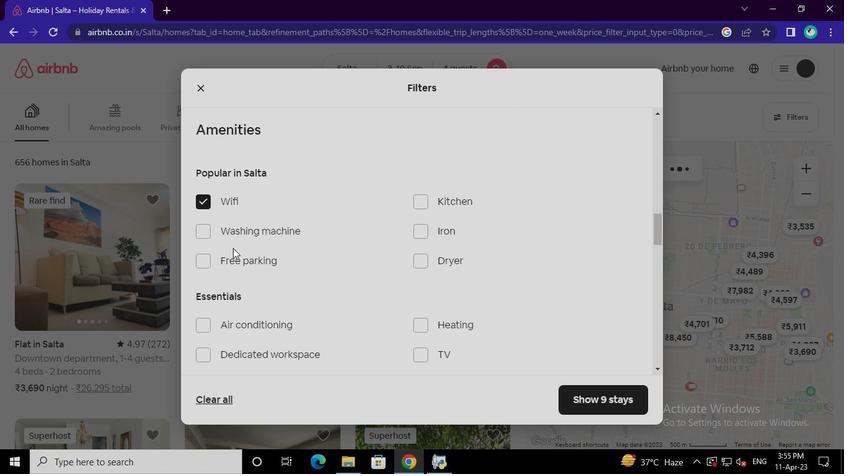 
Action: Mouse pressed left at (235, 259)
Screenshot: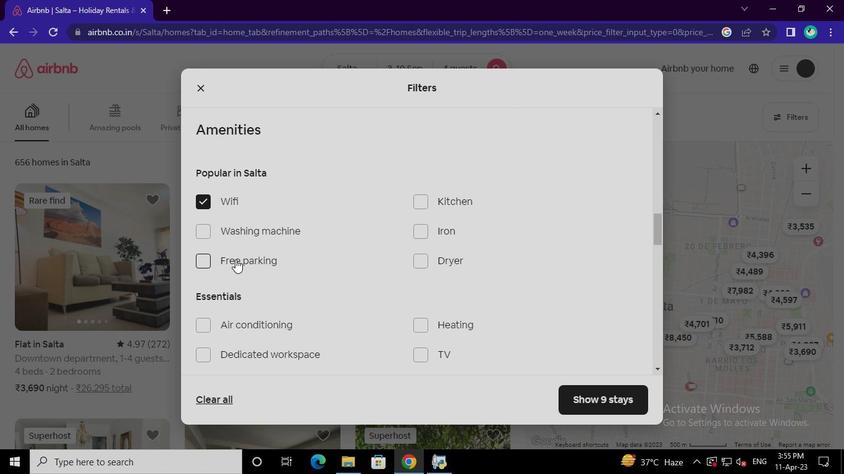 
Action: Mouse moved to (251, 262)
Screenshot: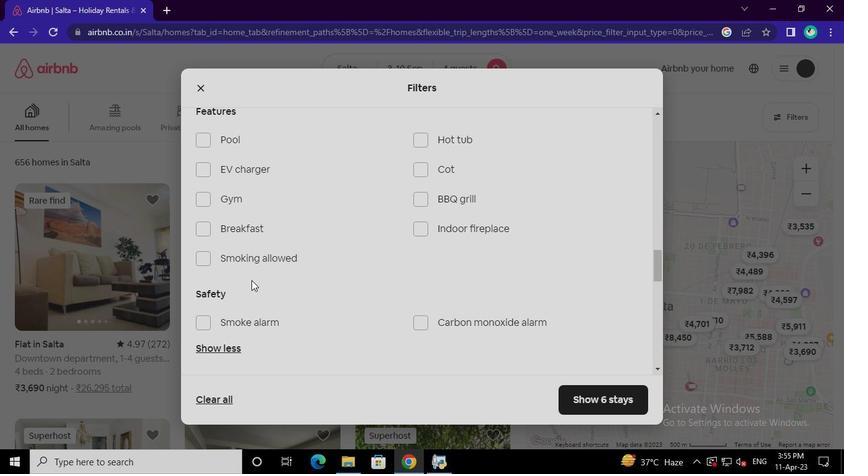
Action: Mouse pressed left at (251, 262)
Screenshot: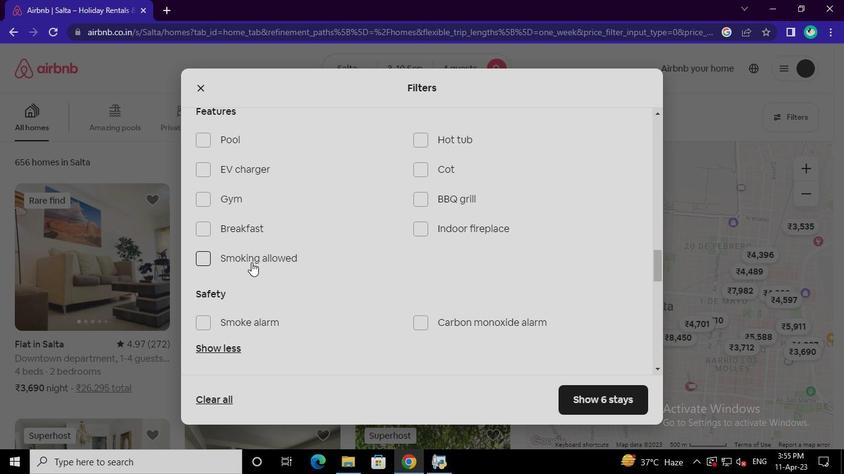 
Action: Mouse moved to (247, 289)
Screenshot: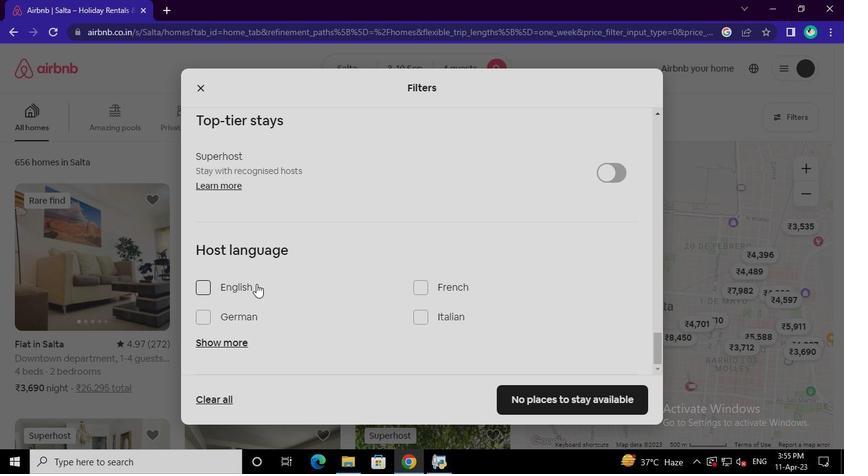 
Action: Mouse pressed left at (247, 289)
Screenshot: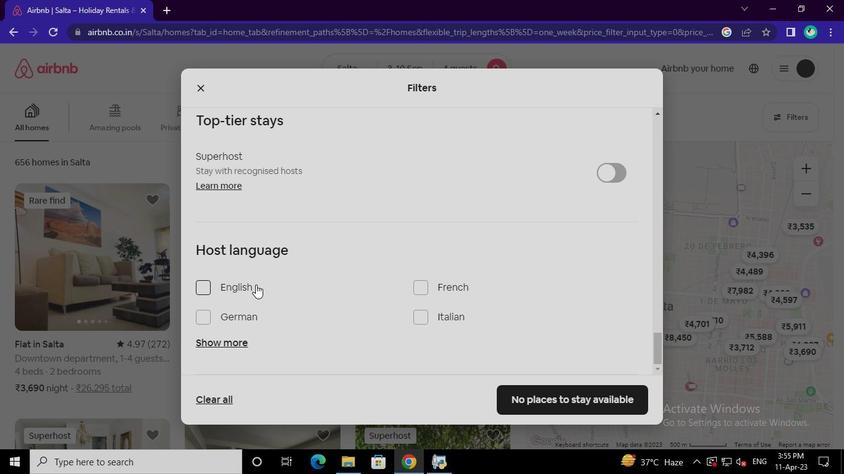 
Action: Mouse moved to (518, 399)
Screenshot: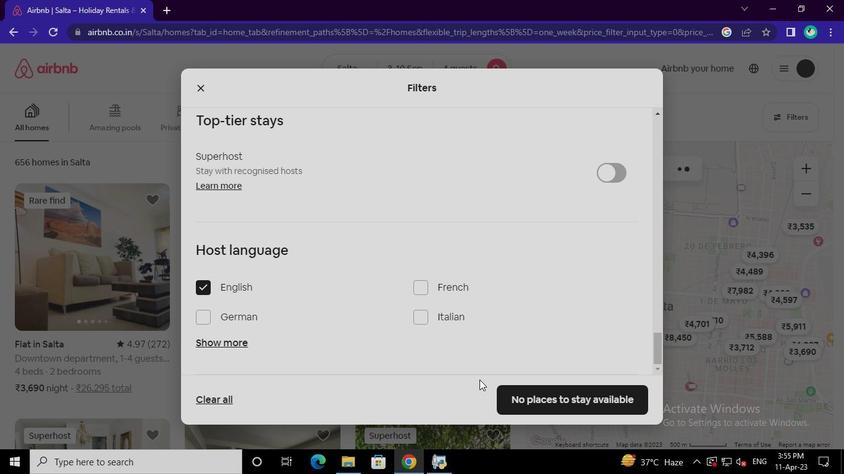 
Action: Mouse pressed left at (518, 399)
Screenshot: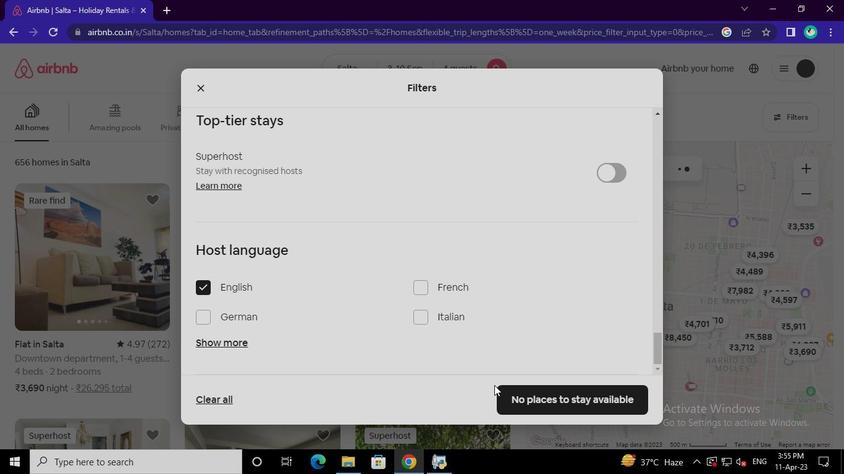 
Action: Mouse moved to (430, 464)
Screenshot: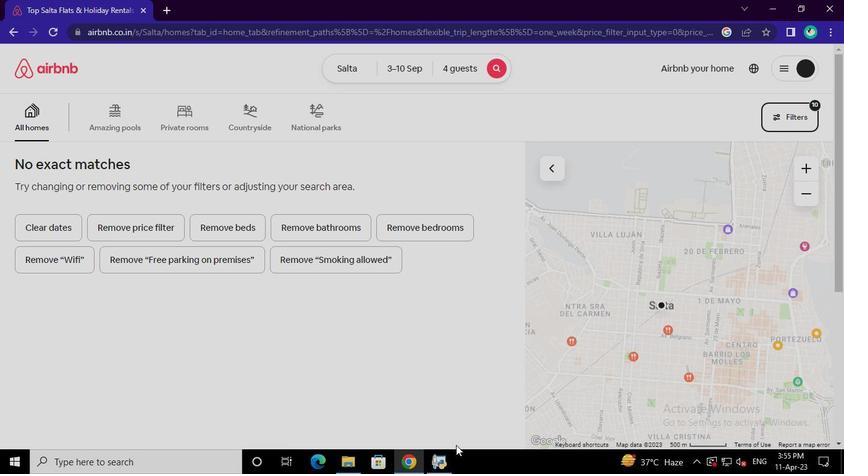 
Action: Mouse pressed left at (430, 464)
Screenshot: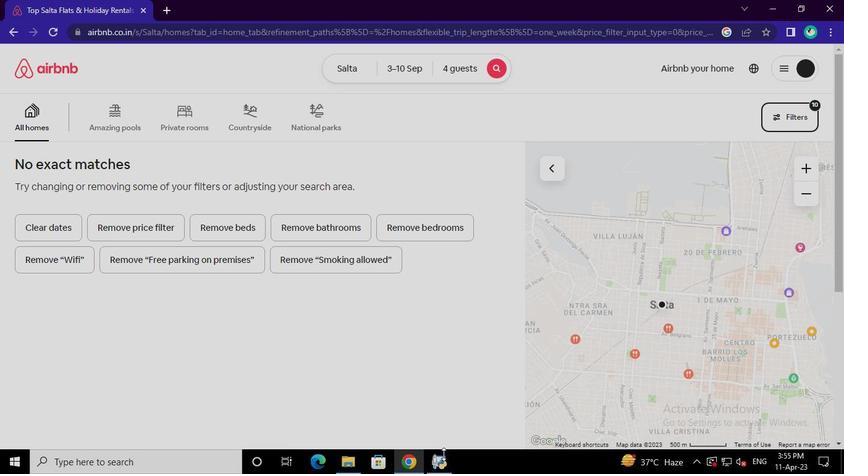 
Action: Mouse moved to (662, 73)
Screenshot: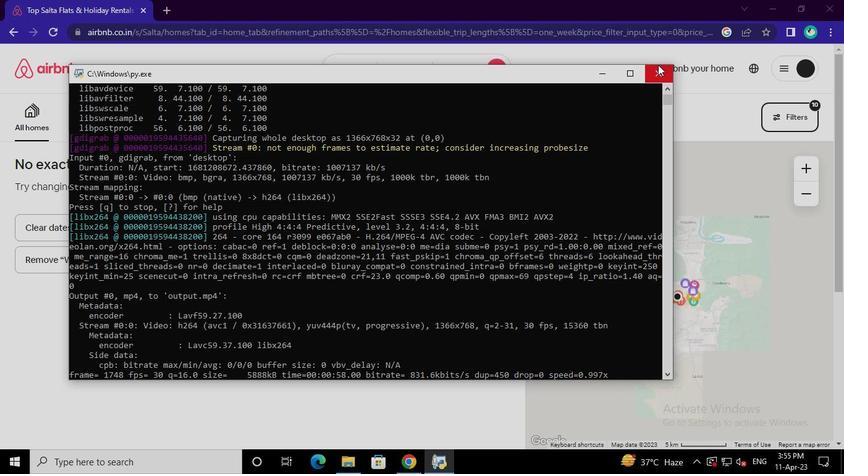 
Action: Mouse pressed left at (662, 73)
Screenshot: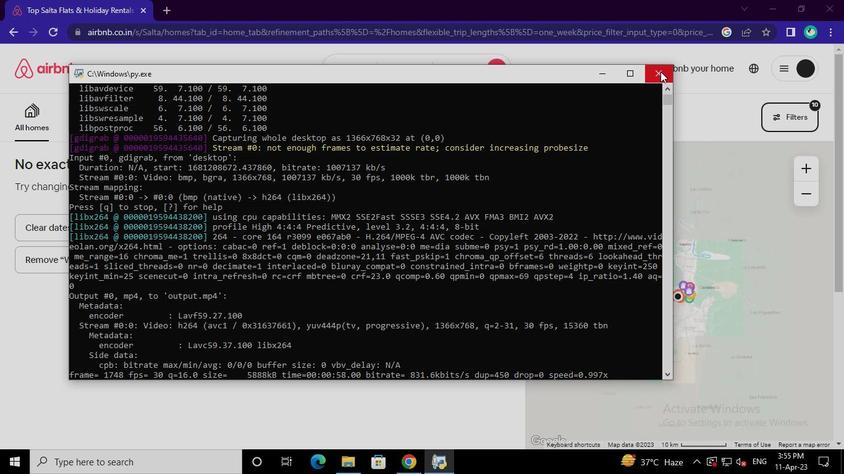 
Action: Mouse moved to (662, 74)
Screenshot: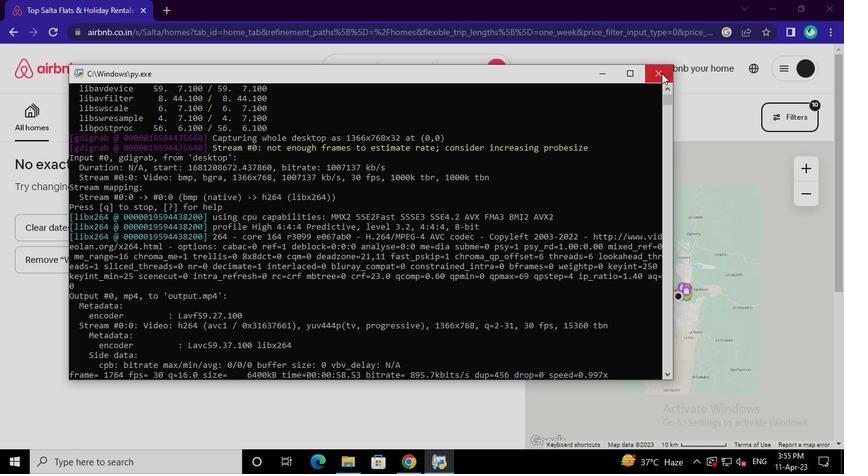 
